 Task: Create a due date automation trigger when advanced on, on the wednesday before a card is due add fields without custom field "Resume" set to a date between 1 and 7 days from now at 11:00 AM.
Action: Mouse moved to (1157, 92)
Screenshot: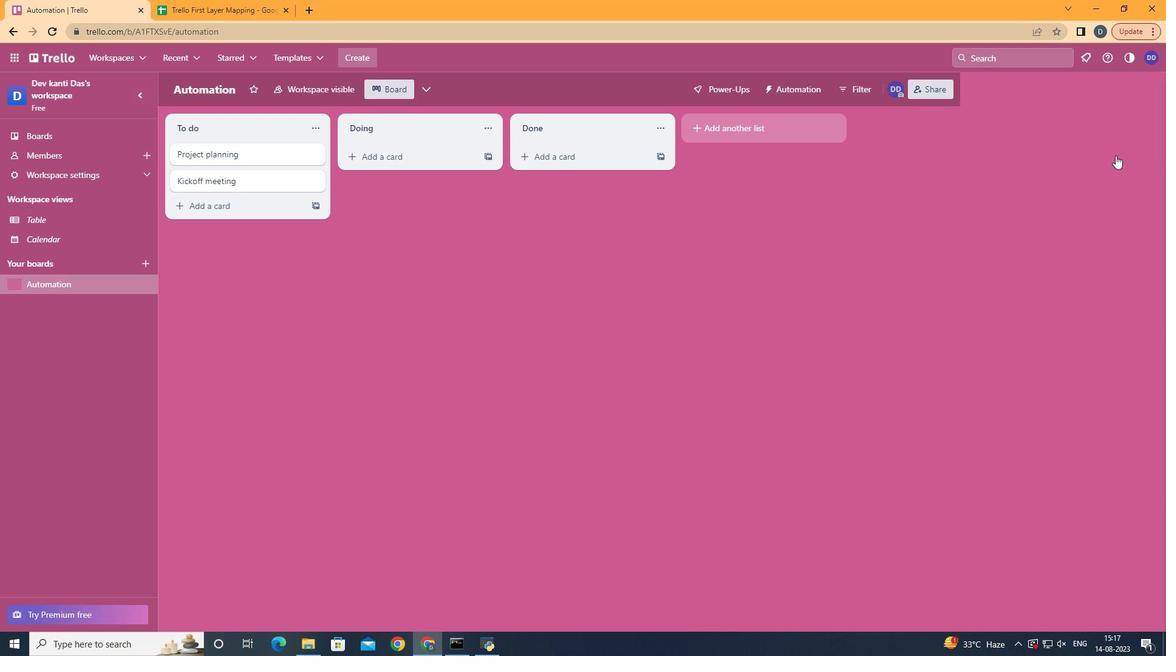 
Action: Mouse pressed left at (1157, 92)
Screenshot: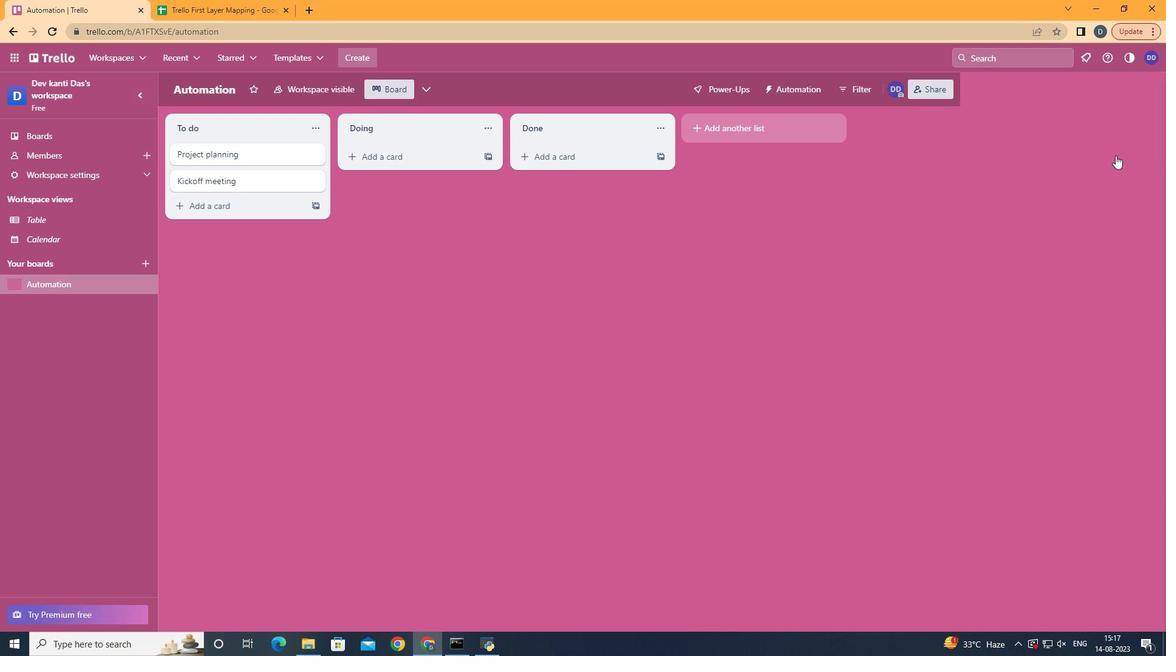 
Action: Mouse moved to (1061, 261)
Screenshot: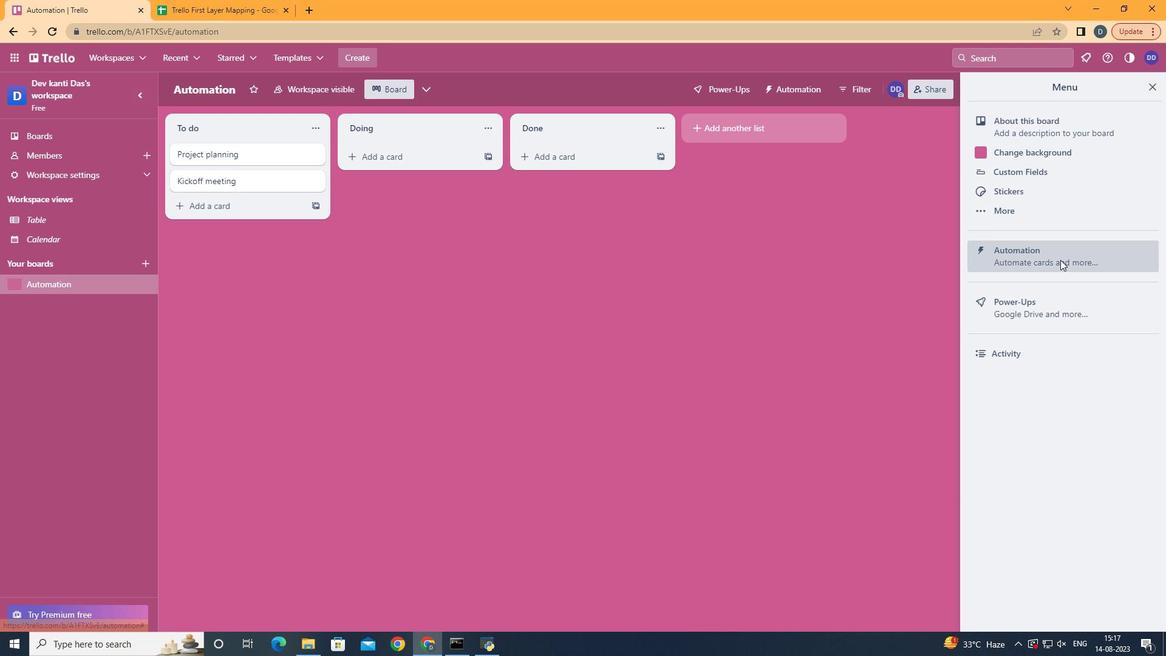 
Action: Mouse pressed left at (1061, 261)
Screenshot: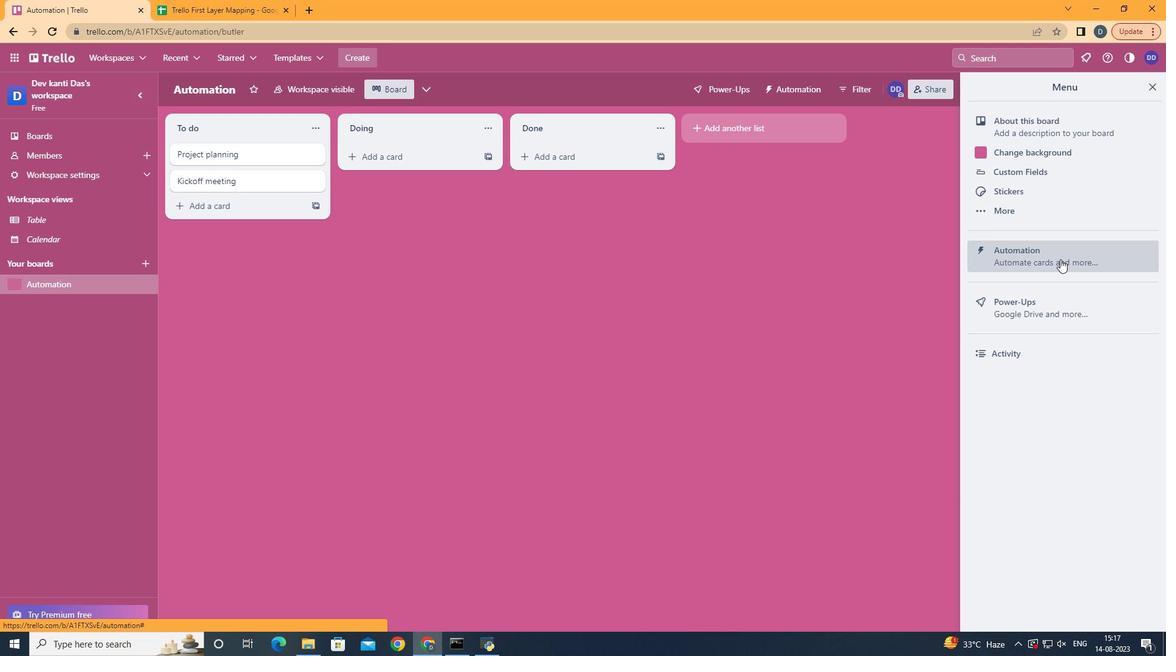 
Action: Mouse moved to (238, 239)
Screenshot: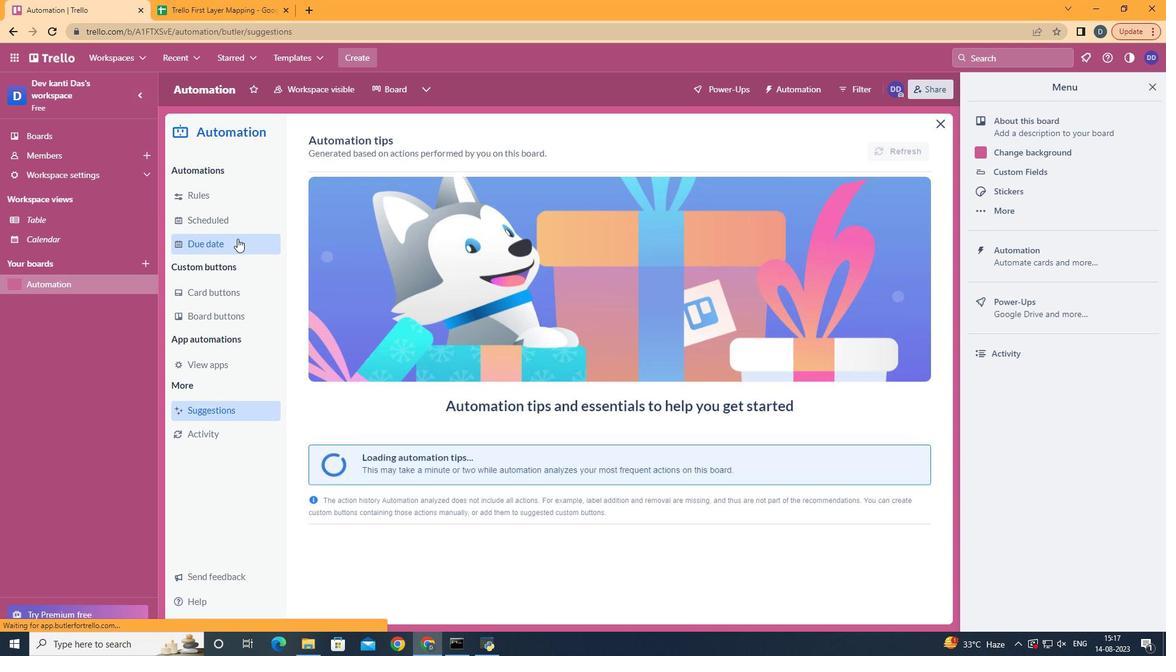 
Action: Mouse pressed left at (238, 239)
Screenshot: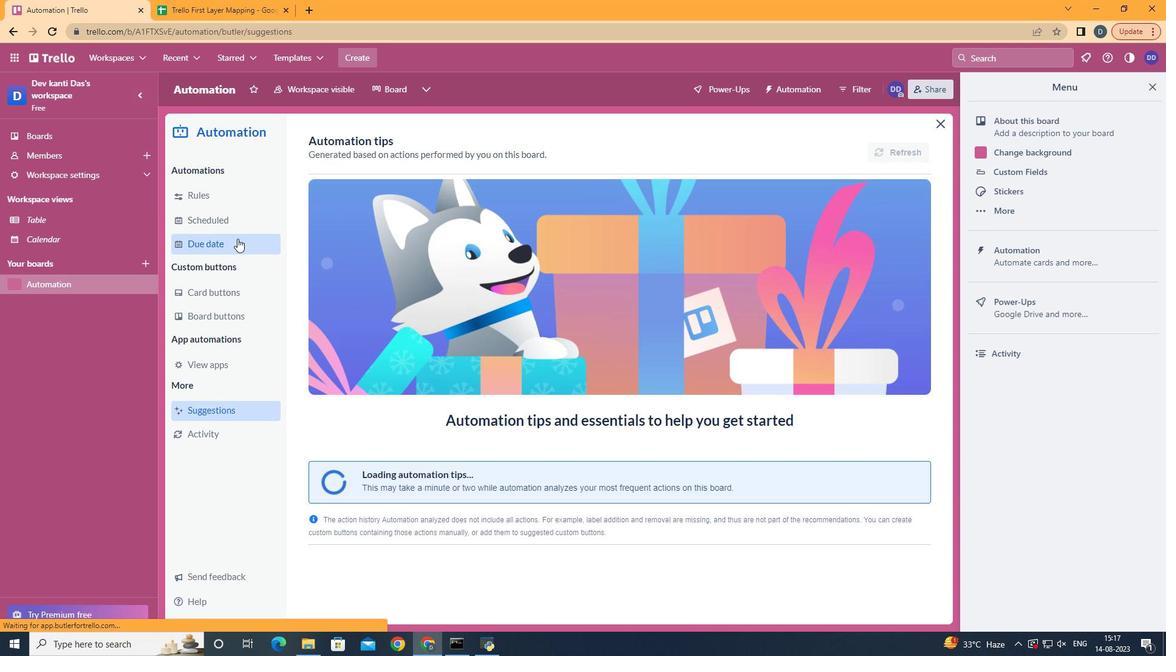 
Action: Mouse moved to (867, 145)
Screenshot: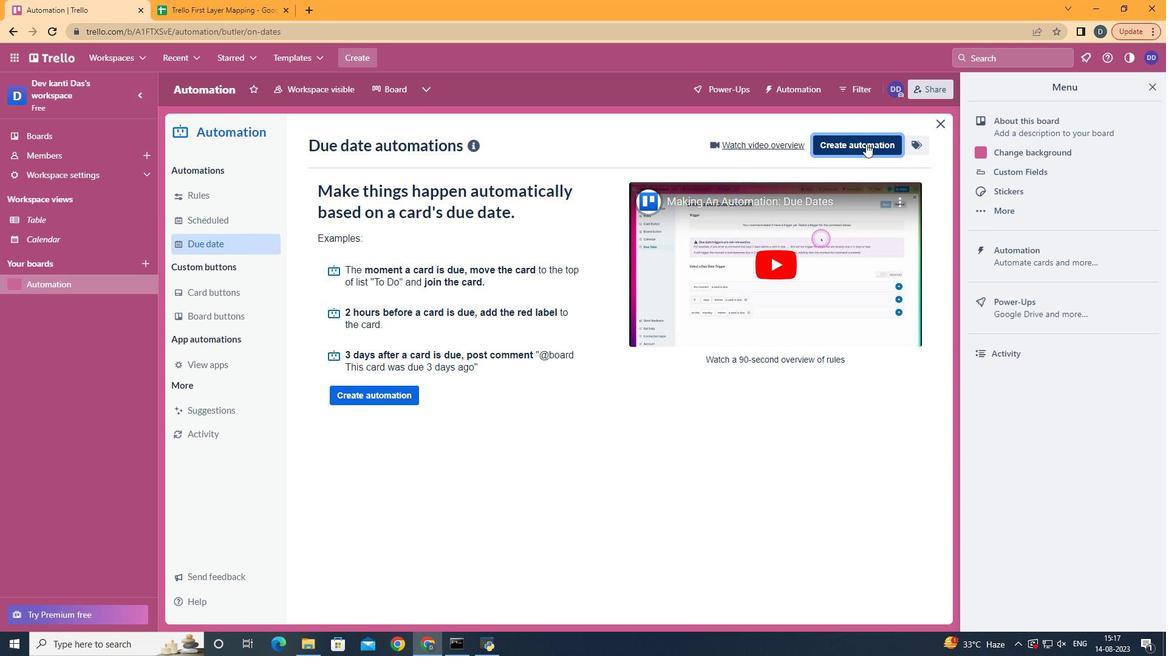 
Action: Mouse pressed left at (867, 145)
Screenshot: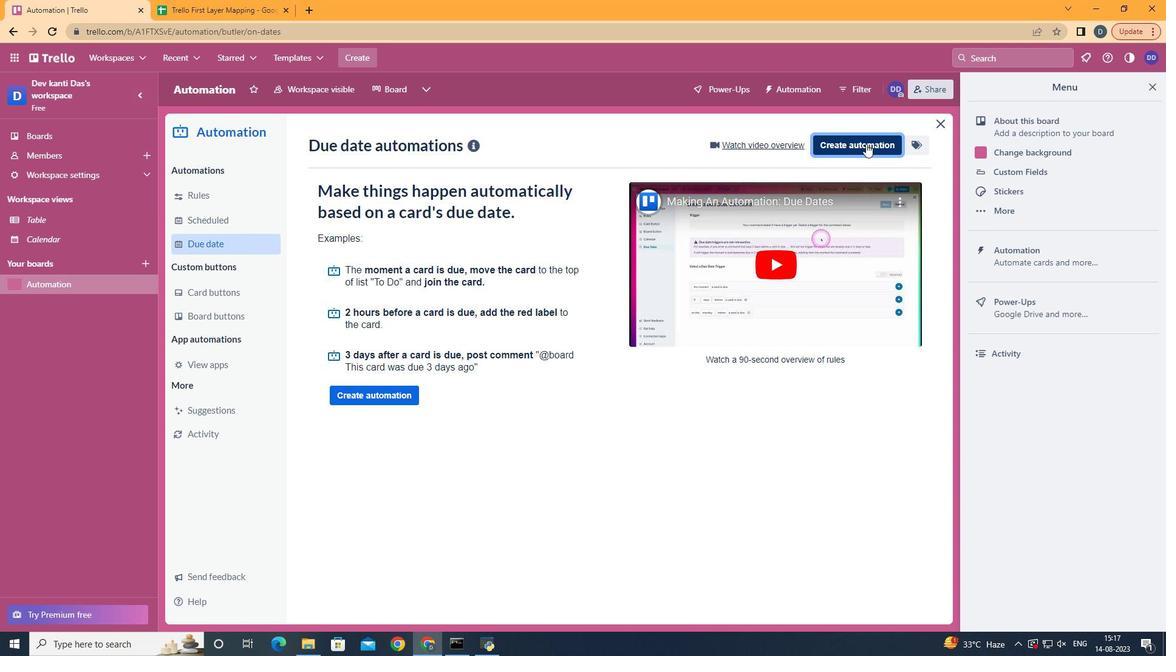 
Action: Mouse moved to (606, 260)
Screenshot: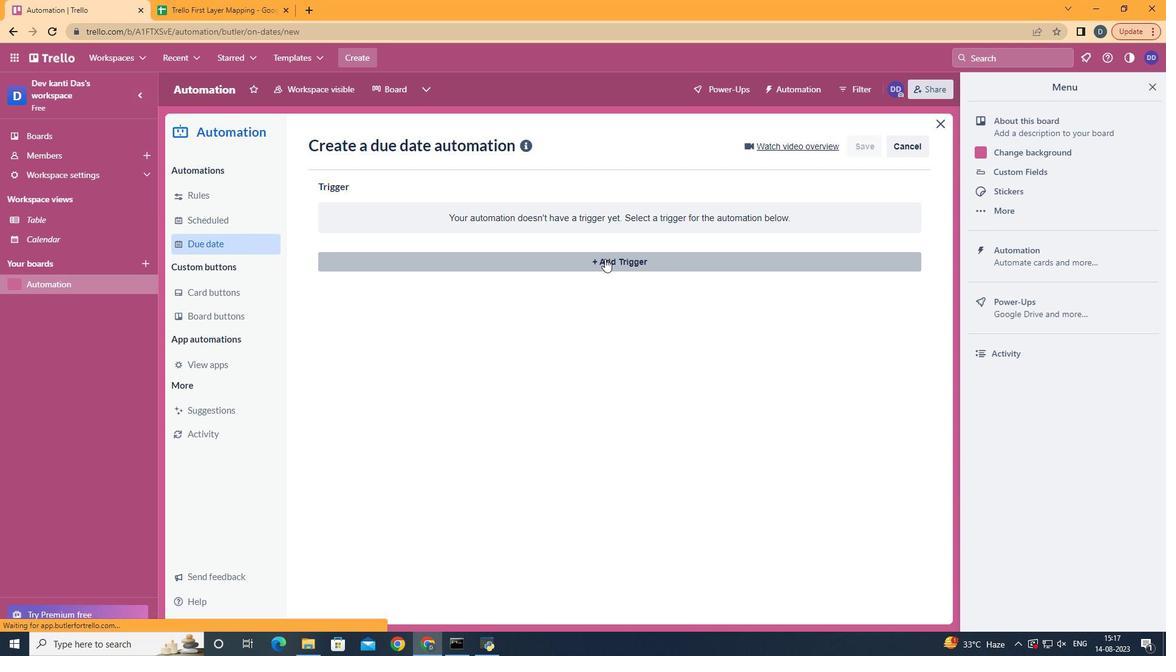 
Action: Mouse pressed left at (606, 260)
Screenshot: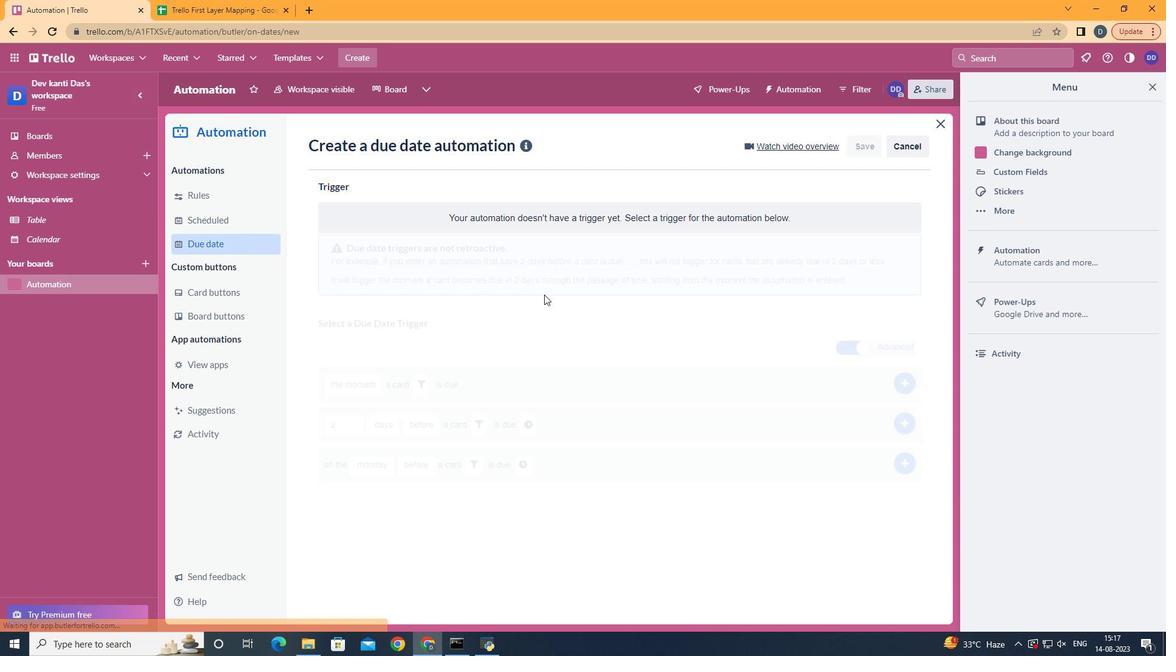 
Action: Mouse moved to (377, 369)
Screenshot: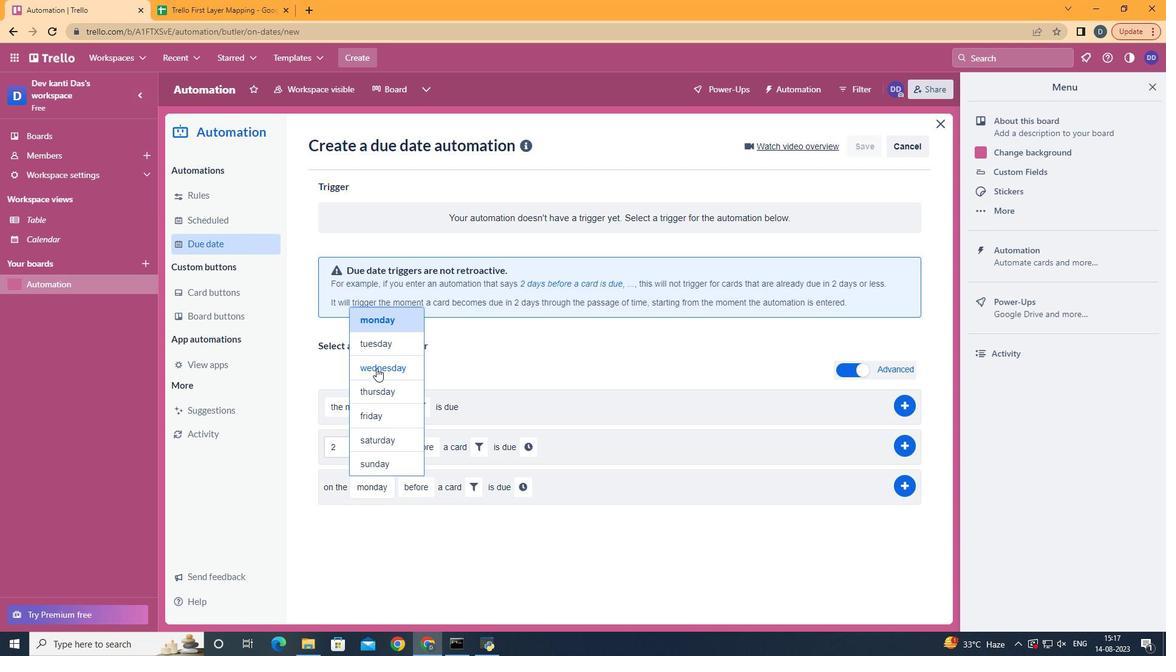 
Action: Mouse pressed left at (377, 369)
Screenshot: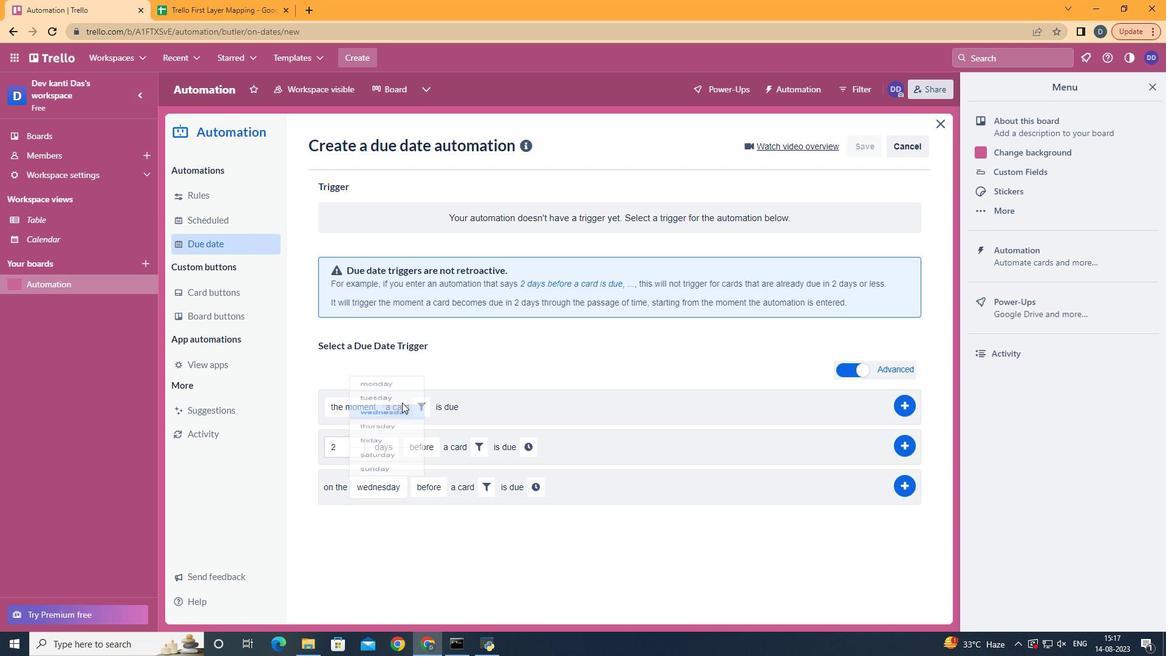 
Action: Mouse moved to (495, 486)
Screenshot: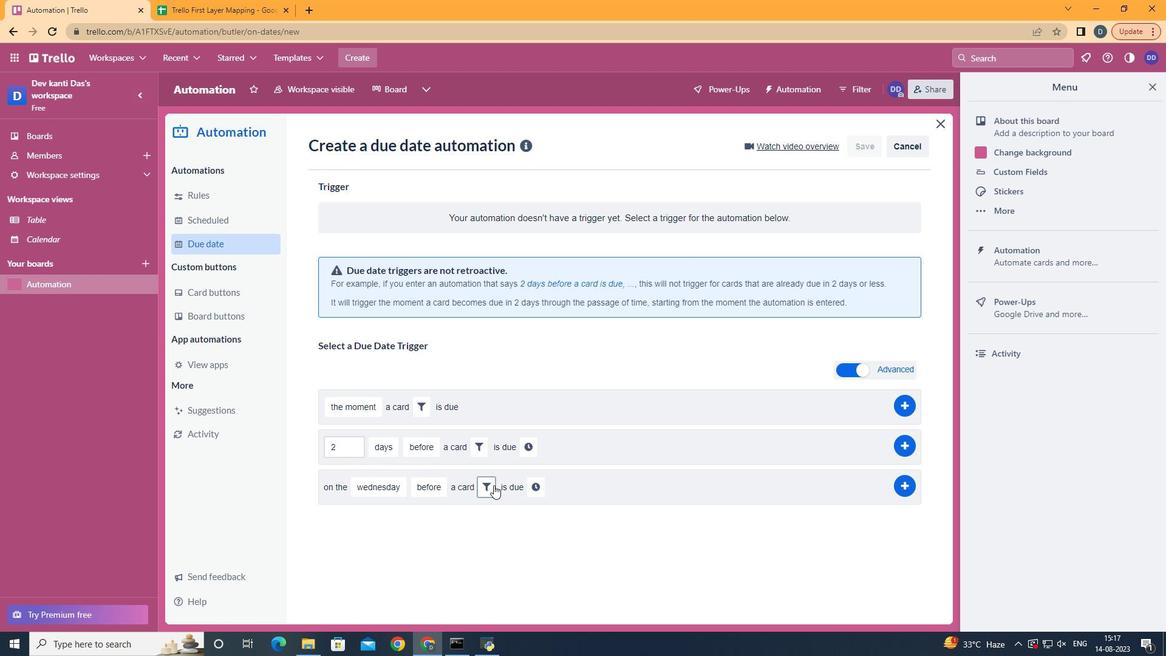 
Action: Mouse pressed left at (495, 486)
Screenshot: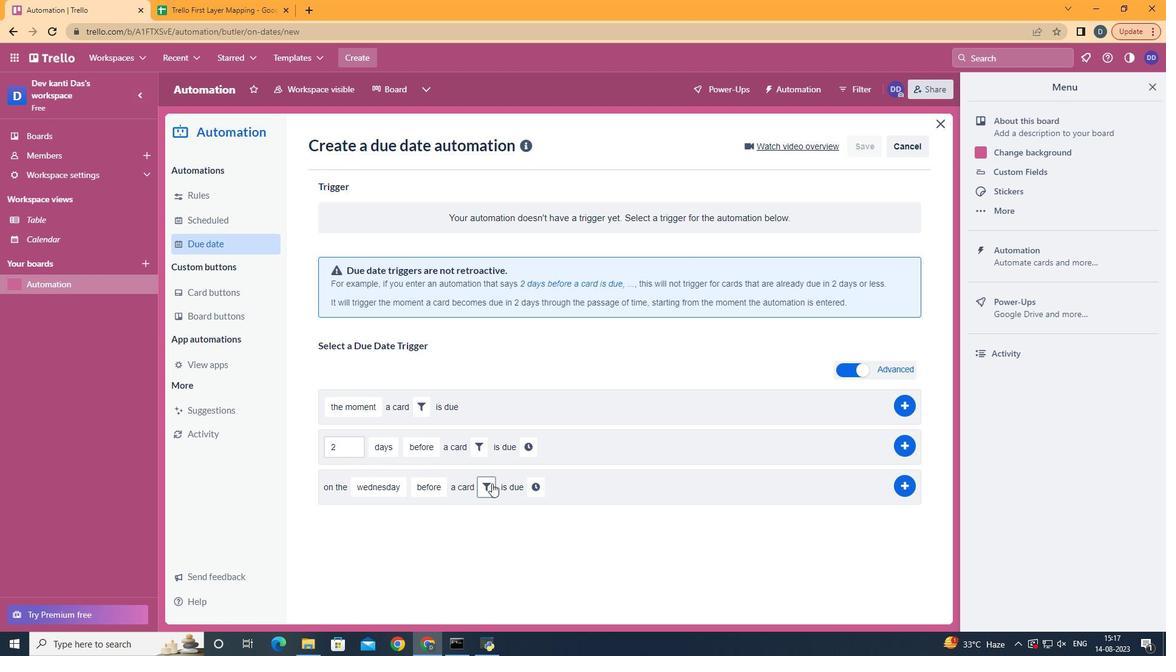 
Action: Mouse moved to (684, 533)
Screenshot: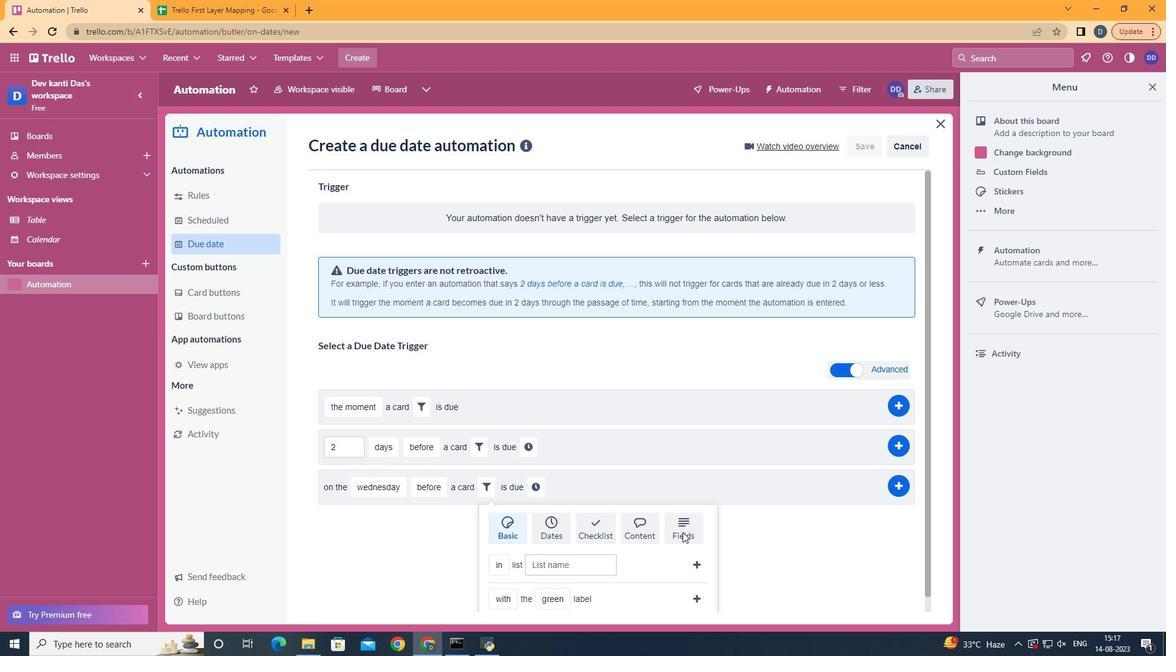 
Action: Mouse pressed left at (684, 533)
Screenshot: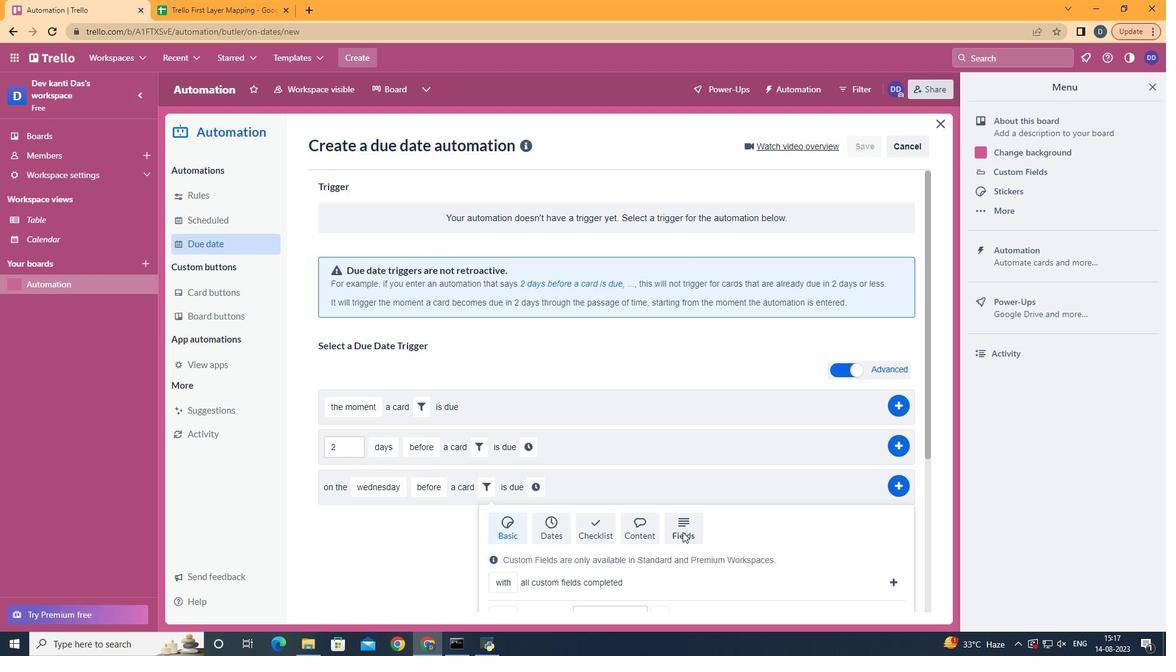 
Action: Mouse moved to (683, 533)
Screenshot: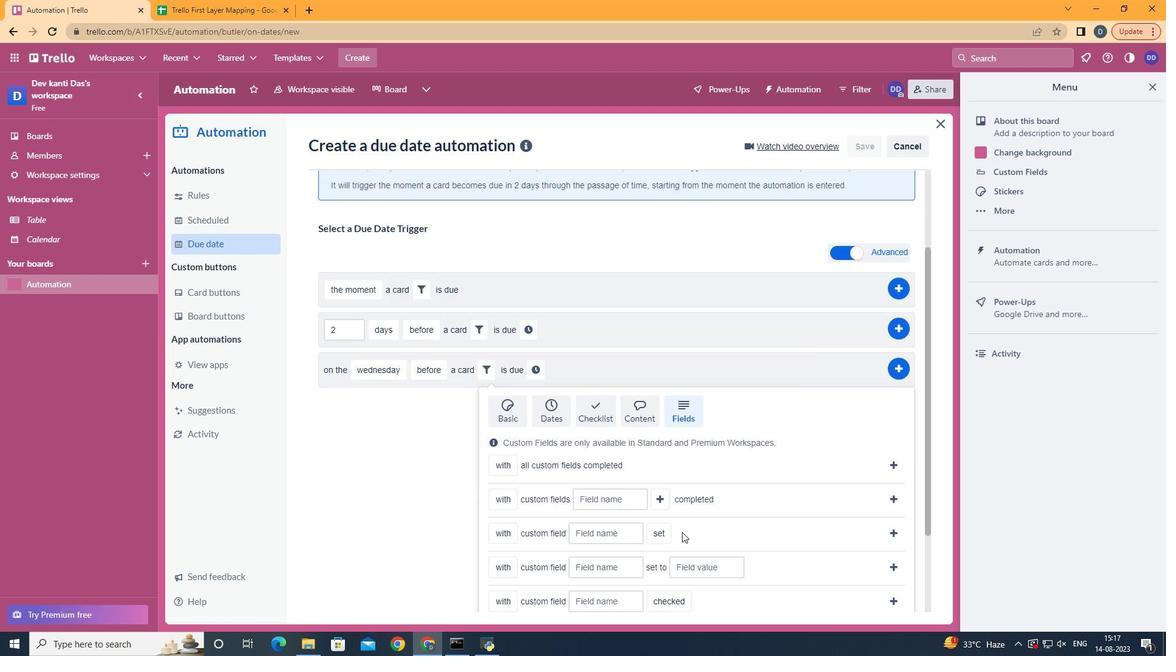 
Action: Mouse scrolled (683, 532) with delta (0, 0)
Screenshot: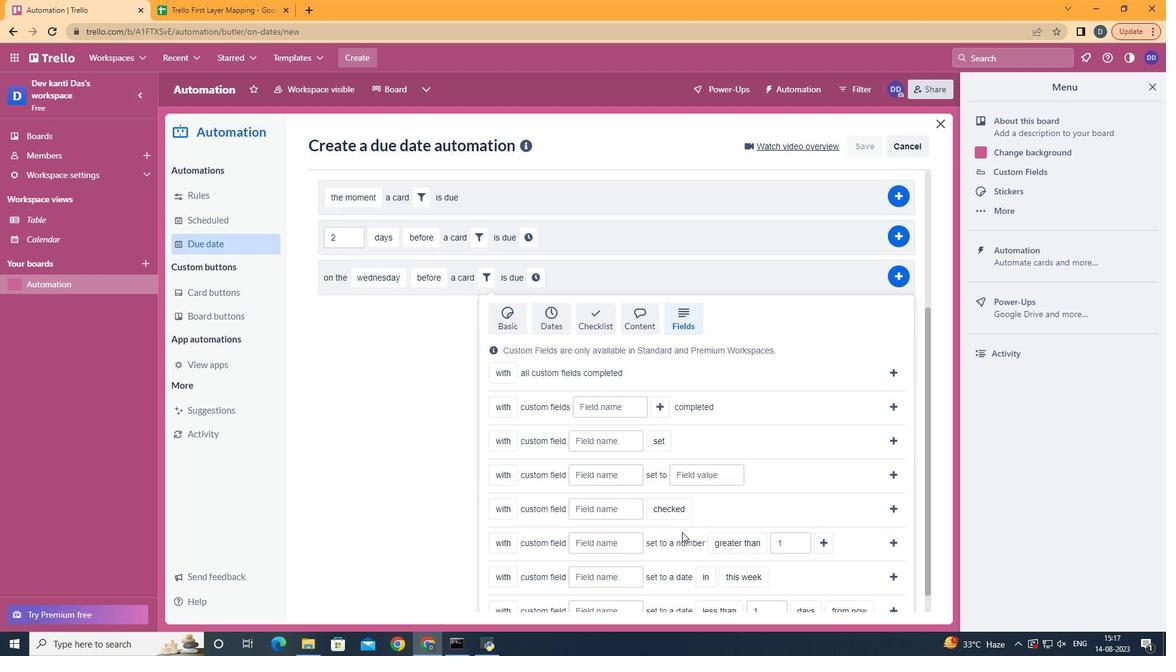 
Action: Mouse scrolled (683, 532) with delta (0, 0)
Screenshot: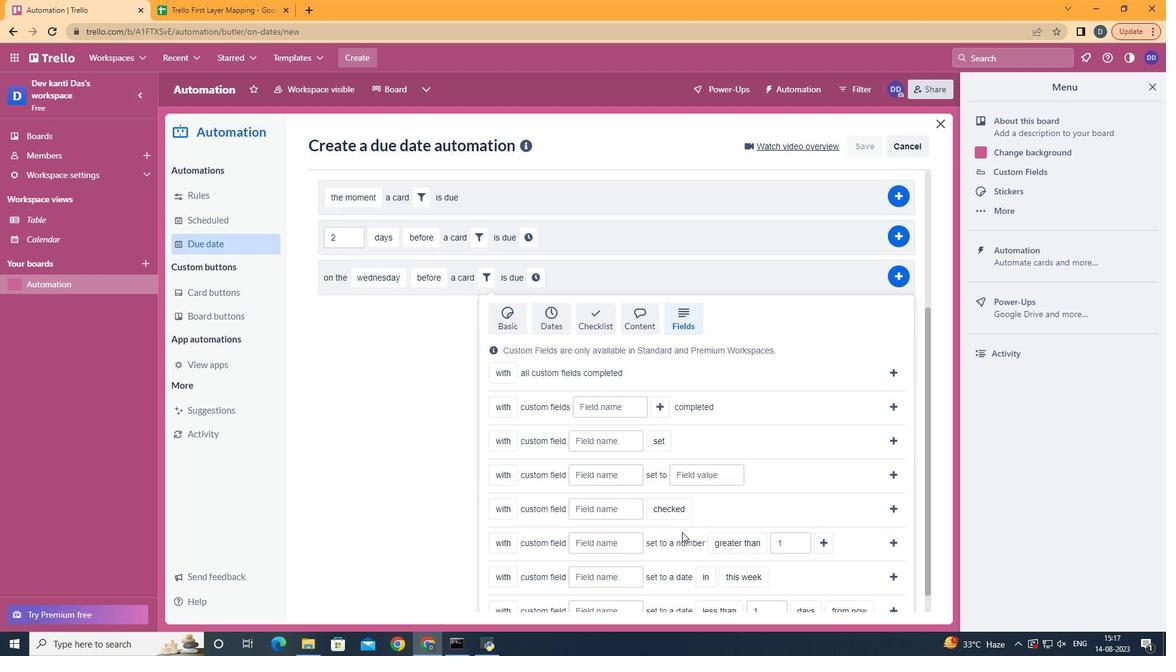 
Action: Mouse scrolled (683, 532) with delta (0, 0)
Screenshot: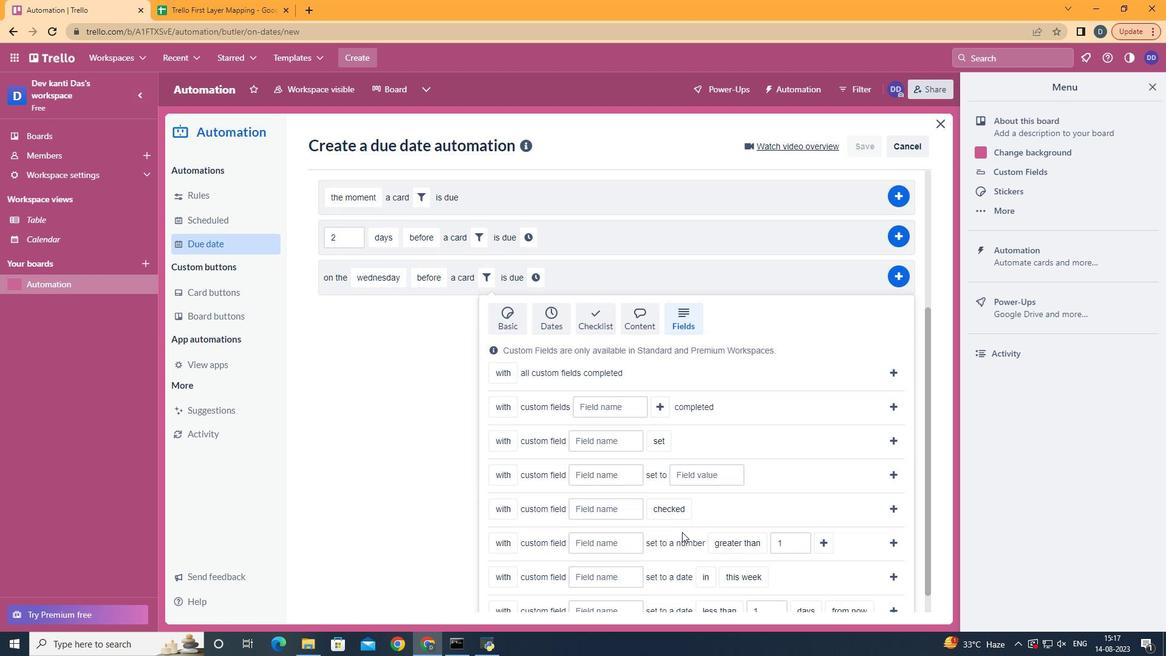 
Action: Mouse scrolled (683, 532) with delta (0, 0)
Screenshot: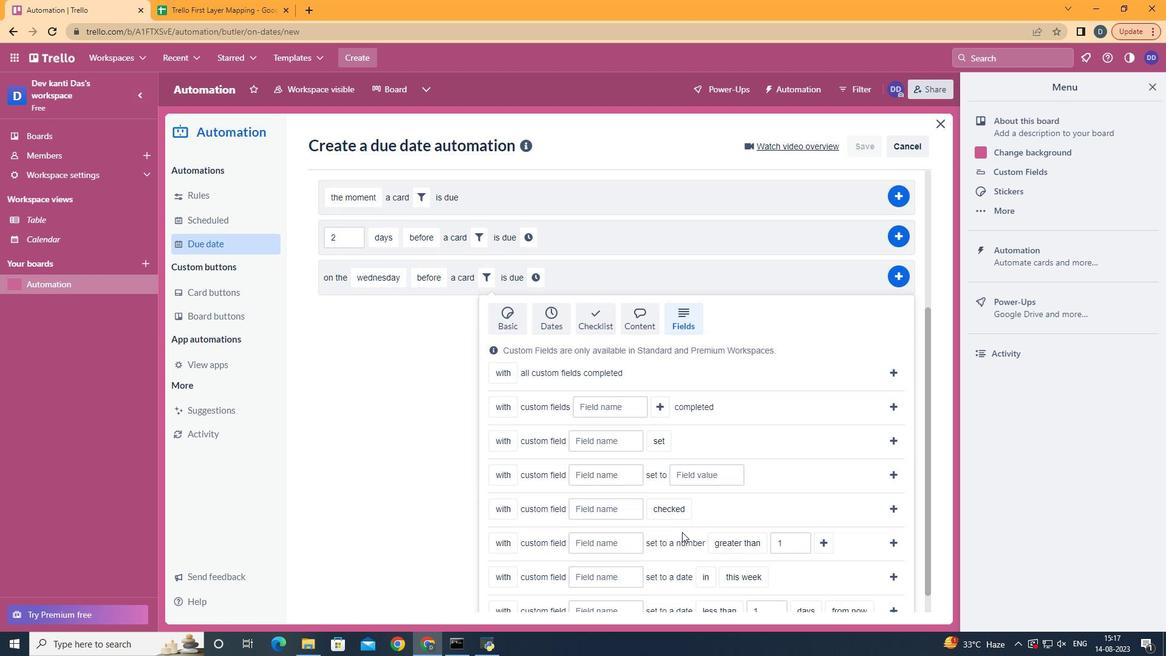 
Action: Mouse scrolled (683, 532) with delta (0, 0)
Screenshot: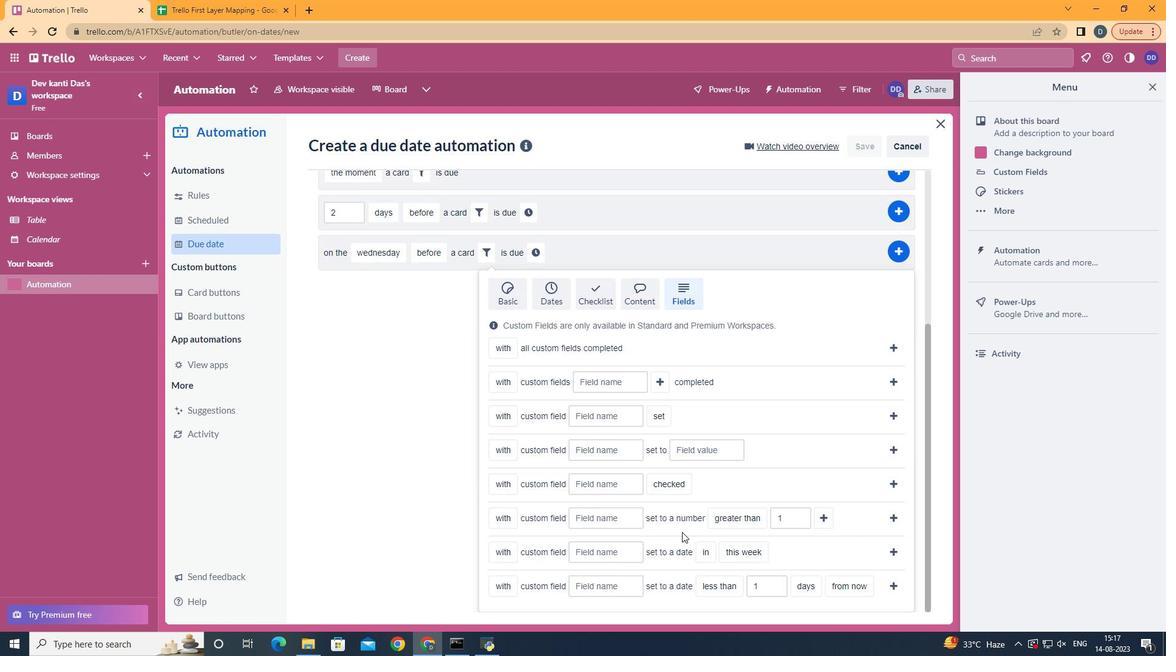 
Action: Mouse scrolled (683, 532) with delta (0, 0)
Screenshot: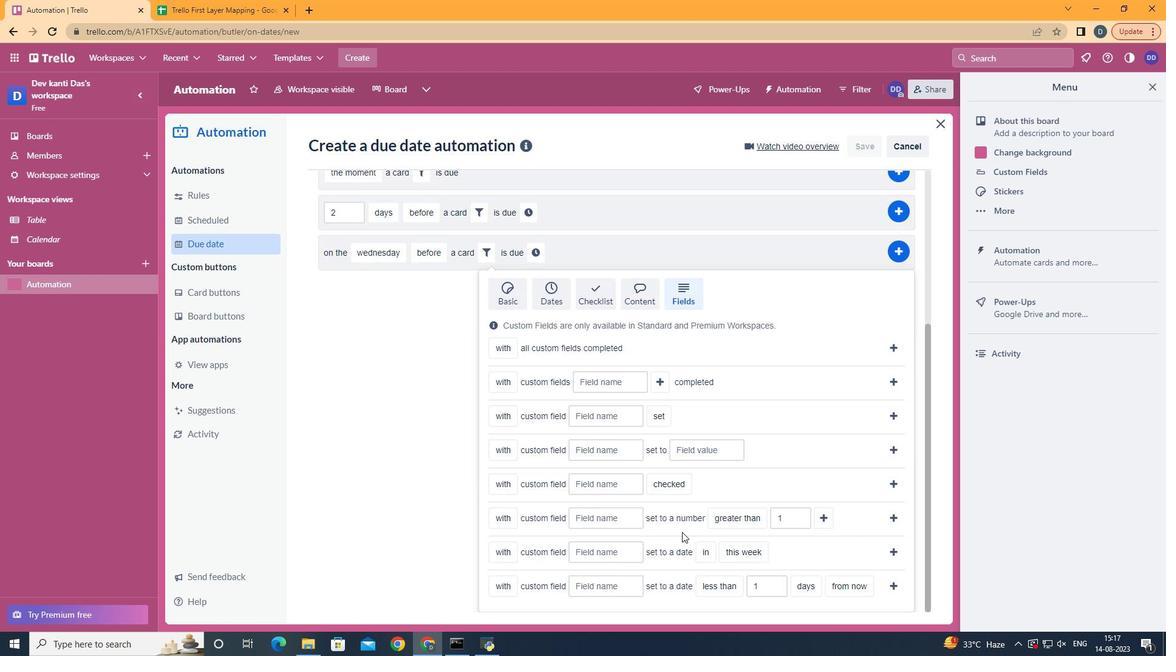 
Action: Mouse scrolled (683, 532) with delta (0, 0)
Screenshot: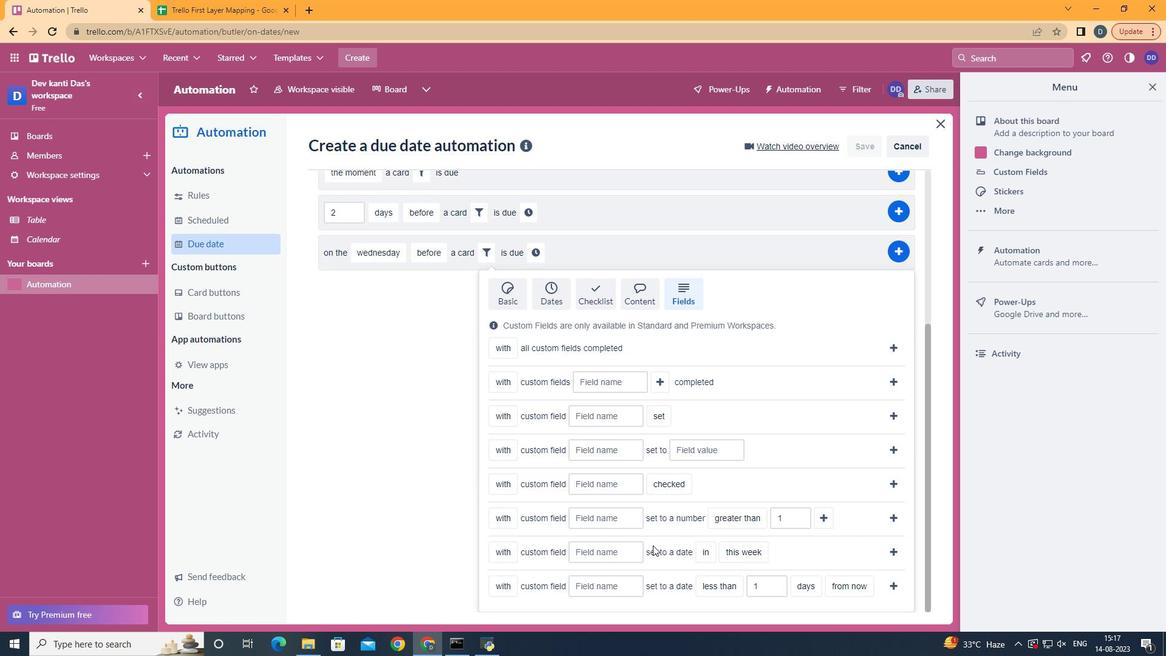 
Action: Mouse scrolled (683, 532) with delta (0, 0)
Screenshot: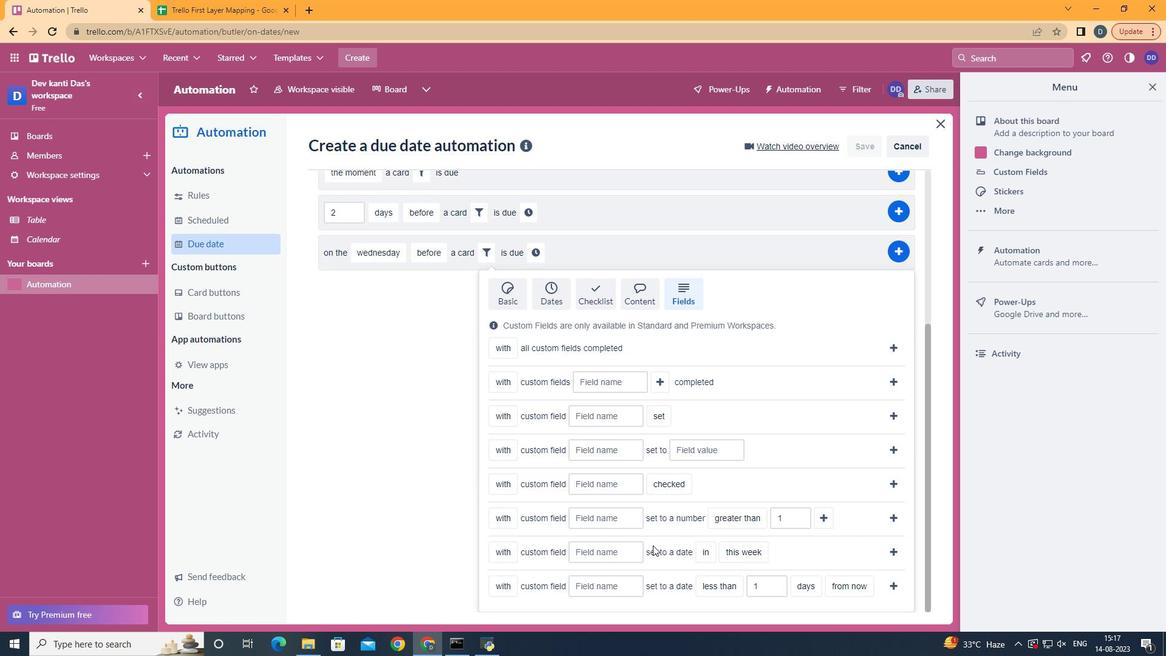 
Action: Mouse scrolled (683, 532) with delta (0, 0)
Screenshot: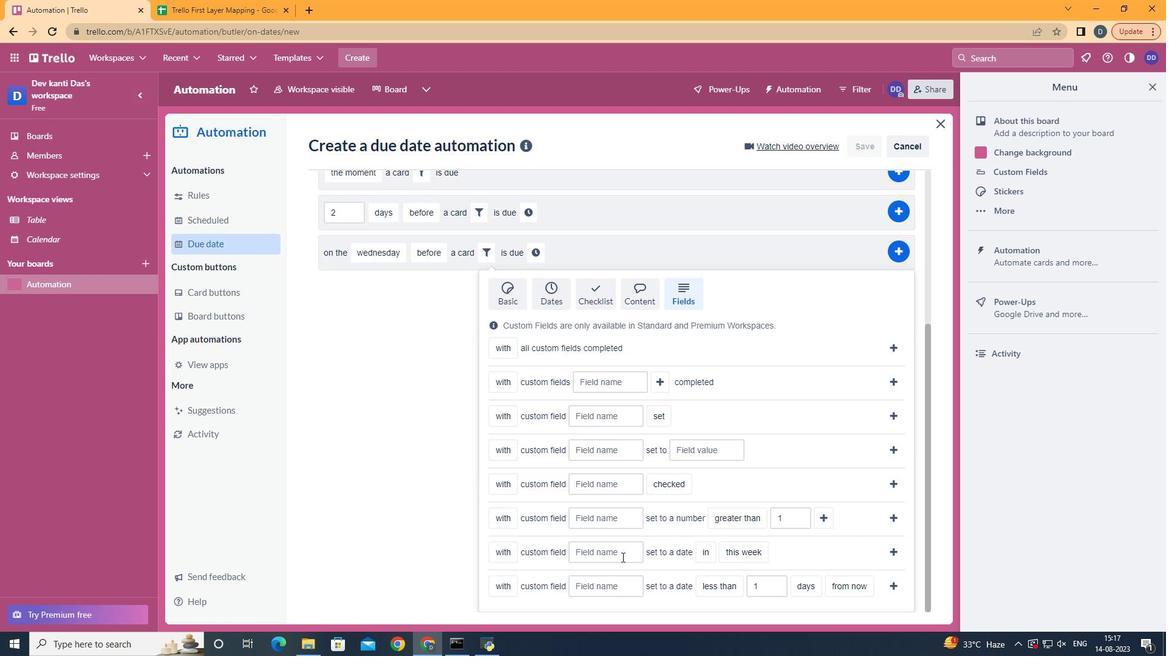 
Action: Mouse scrolled (683, 532) with delta (0, 0)
Screenshot: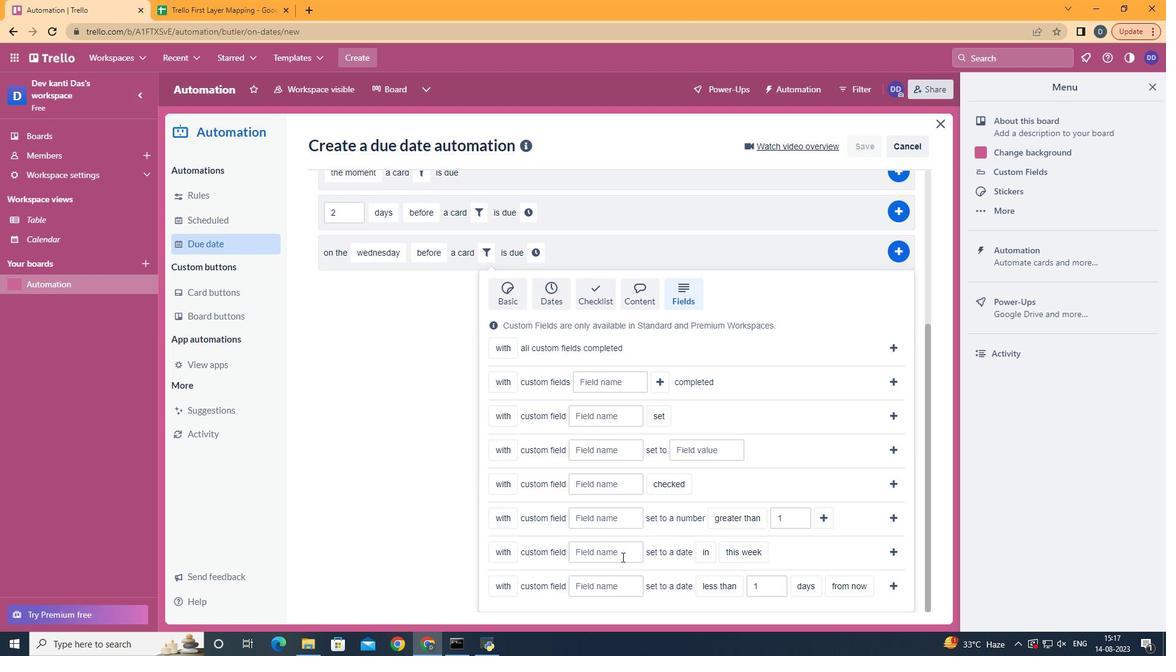 
Action: Mouse moved to (521, 548)
Screenshot: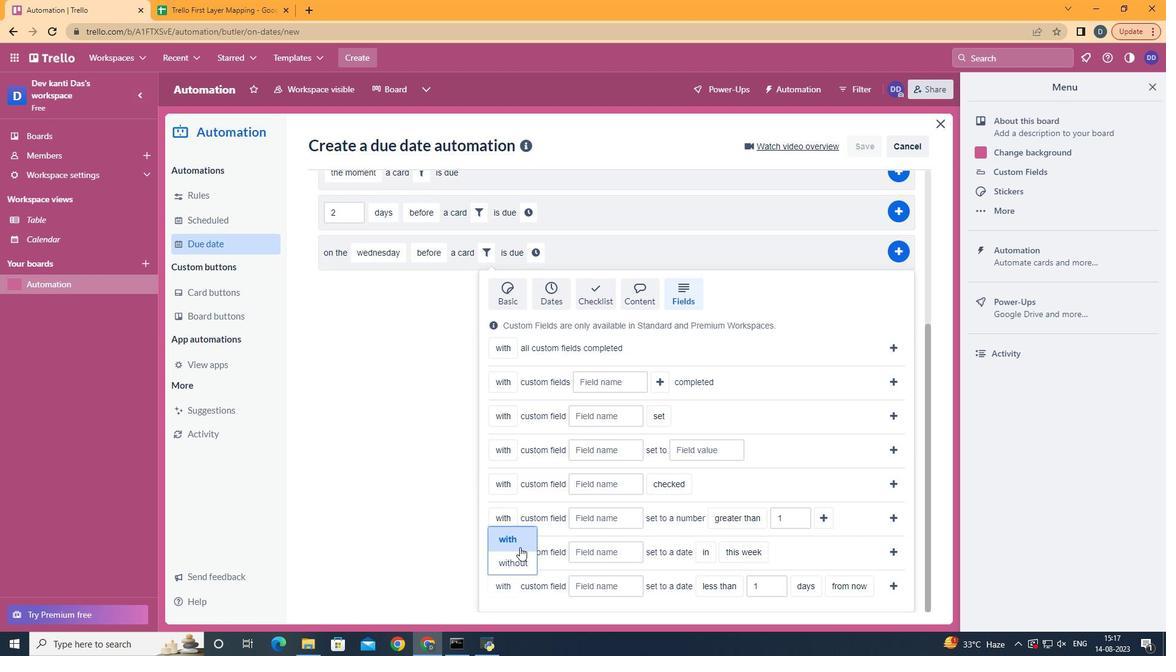 
Action: Mouse pressed left at (521, 548)
Screenshot: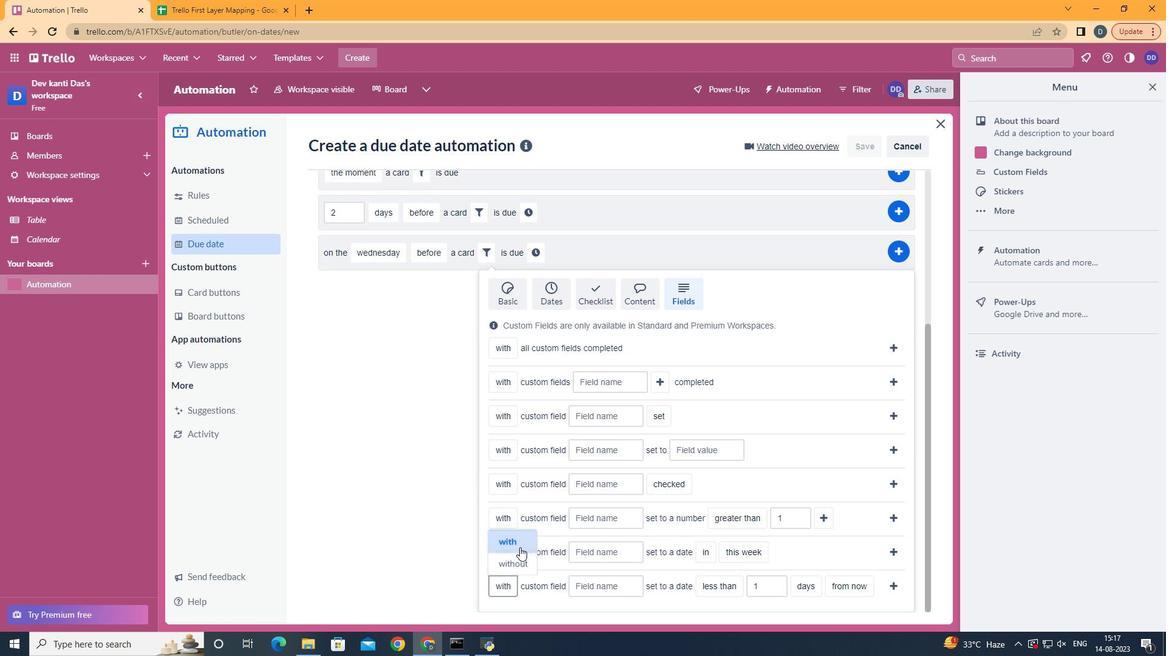 
Action: Mouse moved to (520, 569)
Screenshot: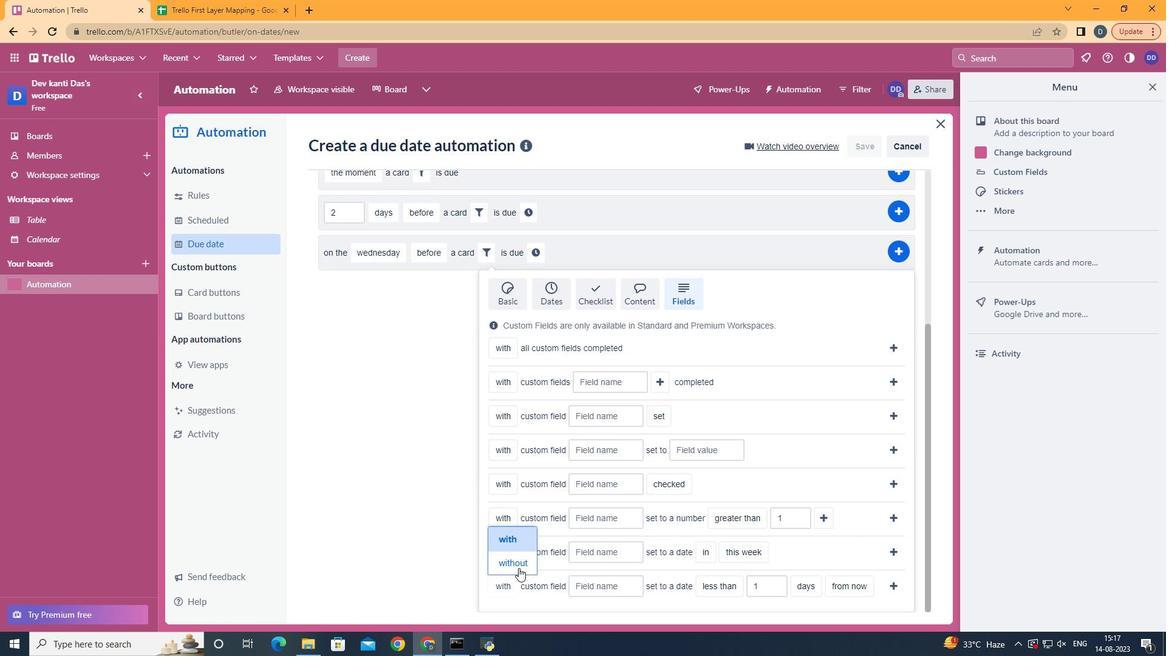 
Action: Mouse pressed left at (520, 569)
Screenshot: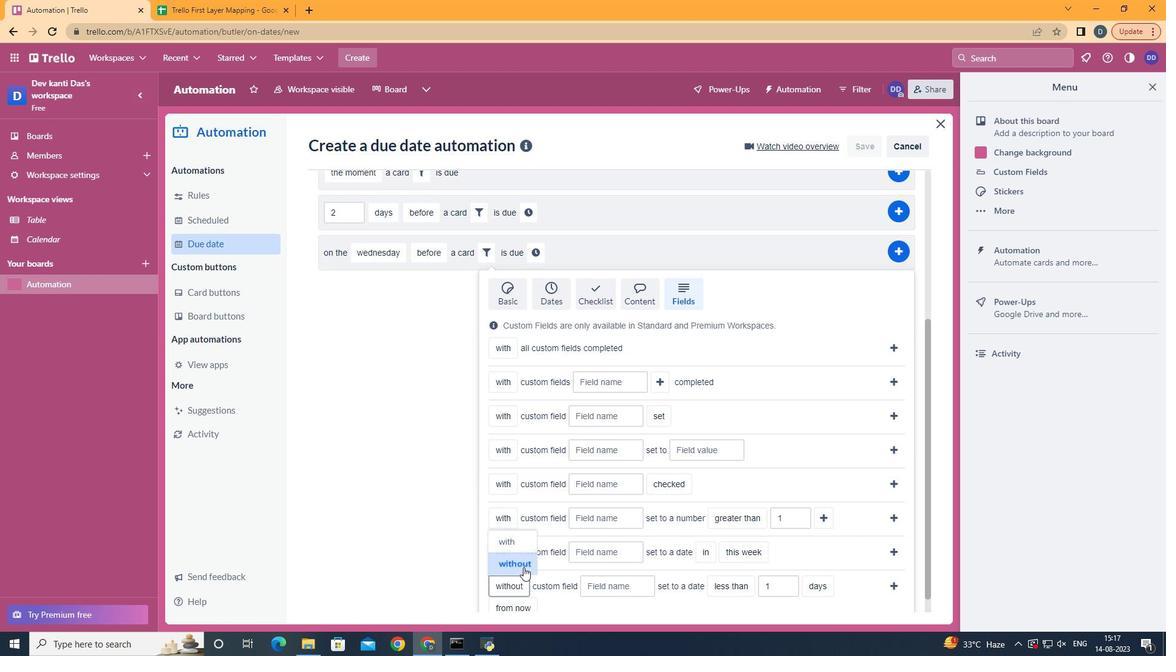 
Action: Mouse moved to (608, 591)
Screenshot: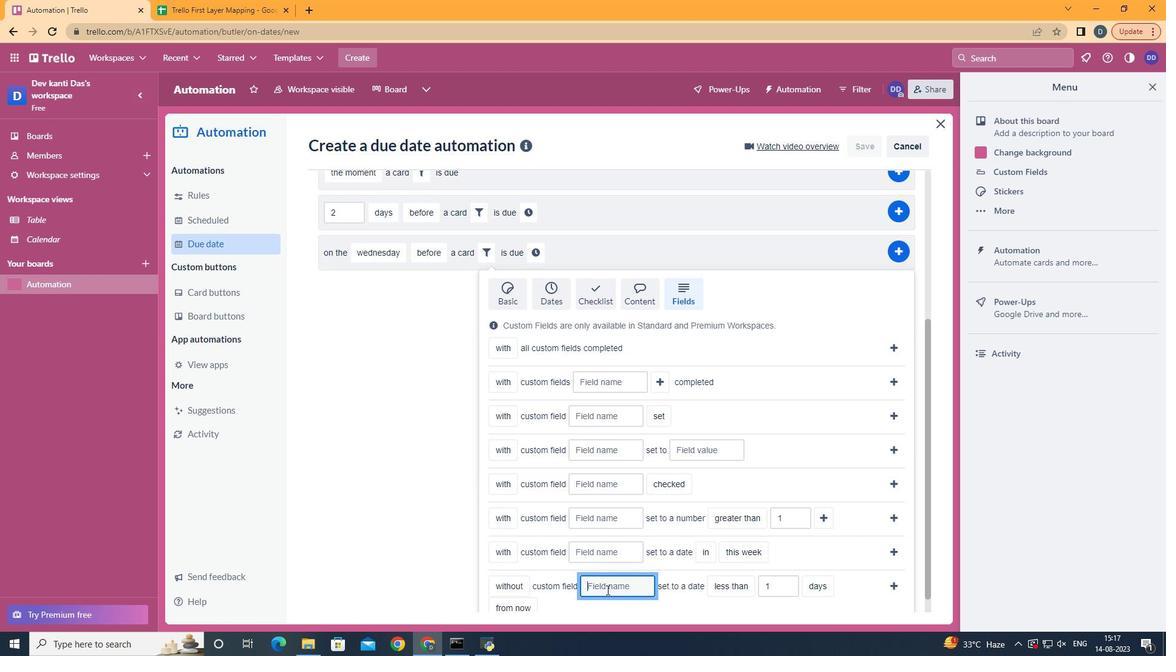 
Action: Mouse pressed left at (608, 591)
Screenshot: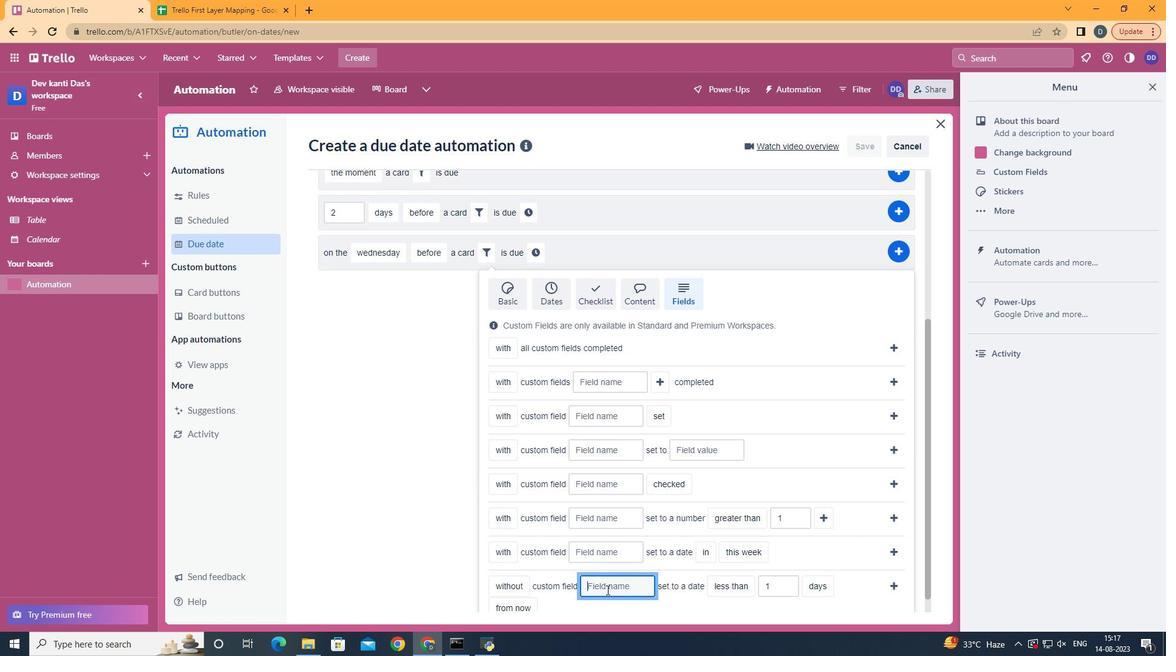 
Action: Key pressed <Key.shift>Resume
Screenshot: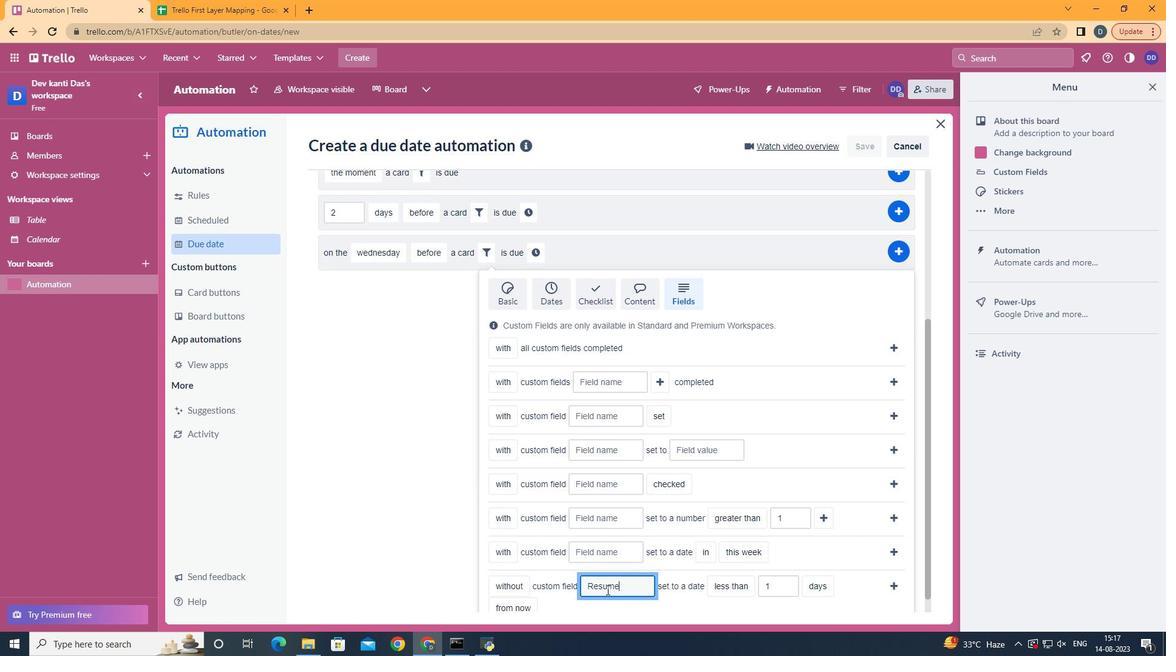 
Action: Mouse scrolled (608, 590) with delta (0, 0)
Screenshot: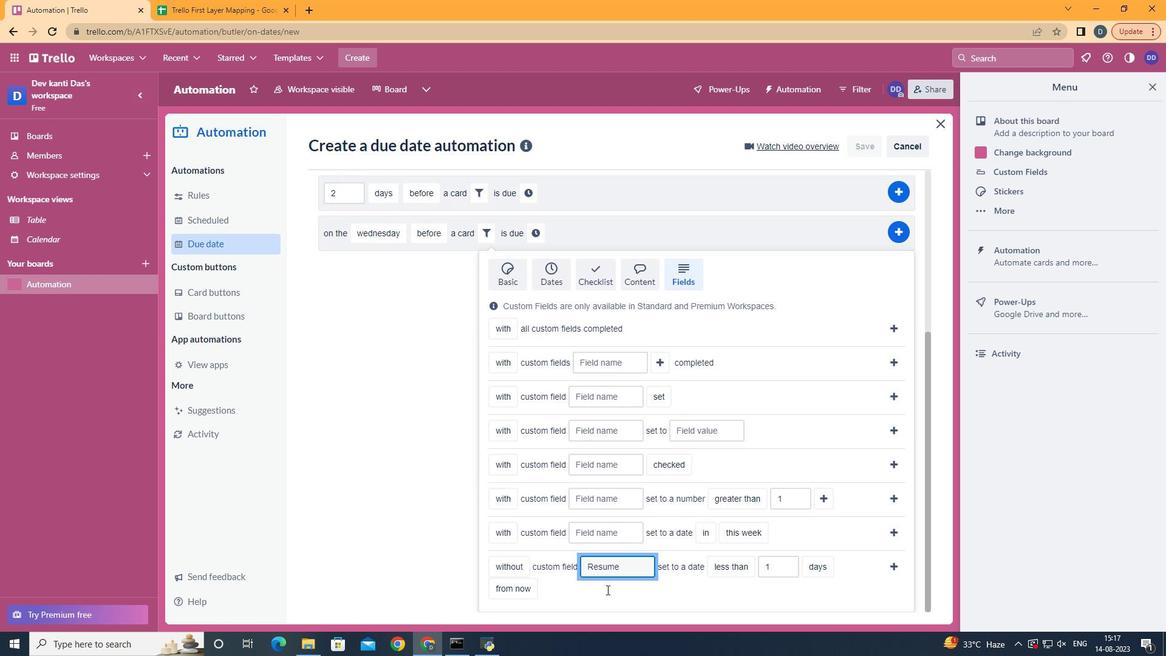 
Action: Mouse scrolled (608, 590) with delta (0, 0)
Screenshot: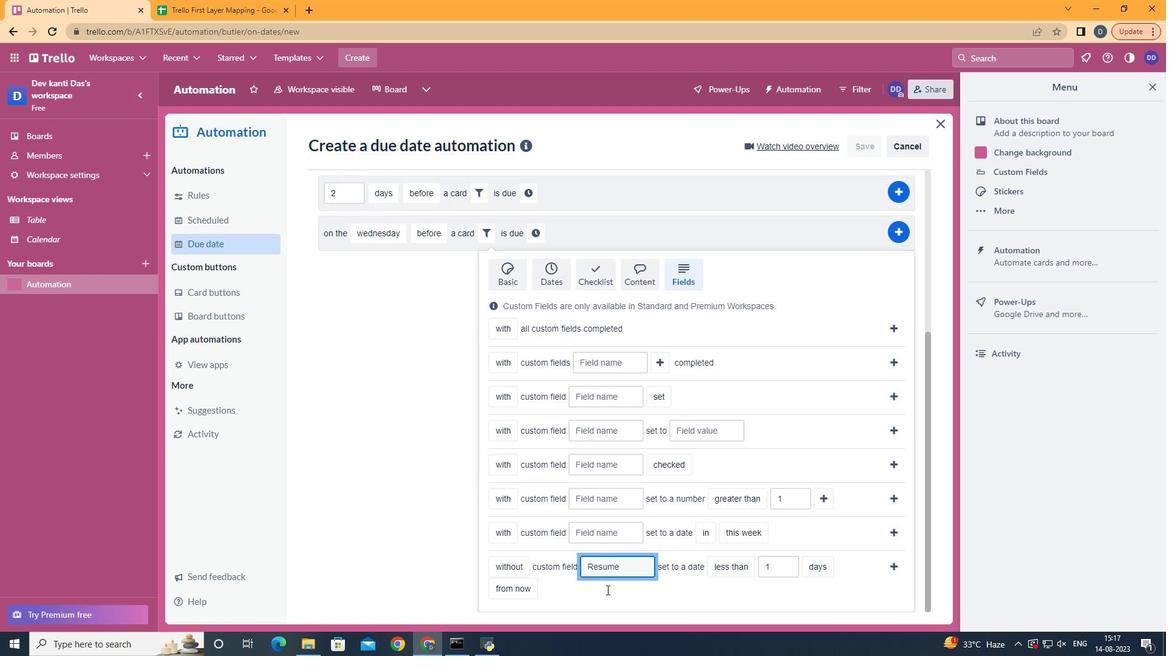 
Action: Mouse scrolled (608, 590) with delta (0, 0)
Screenshot: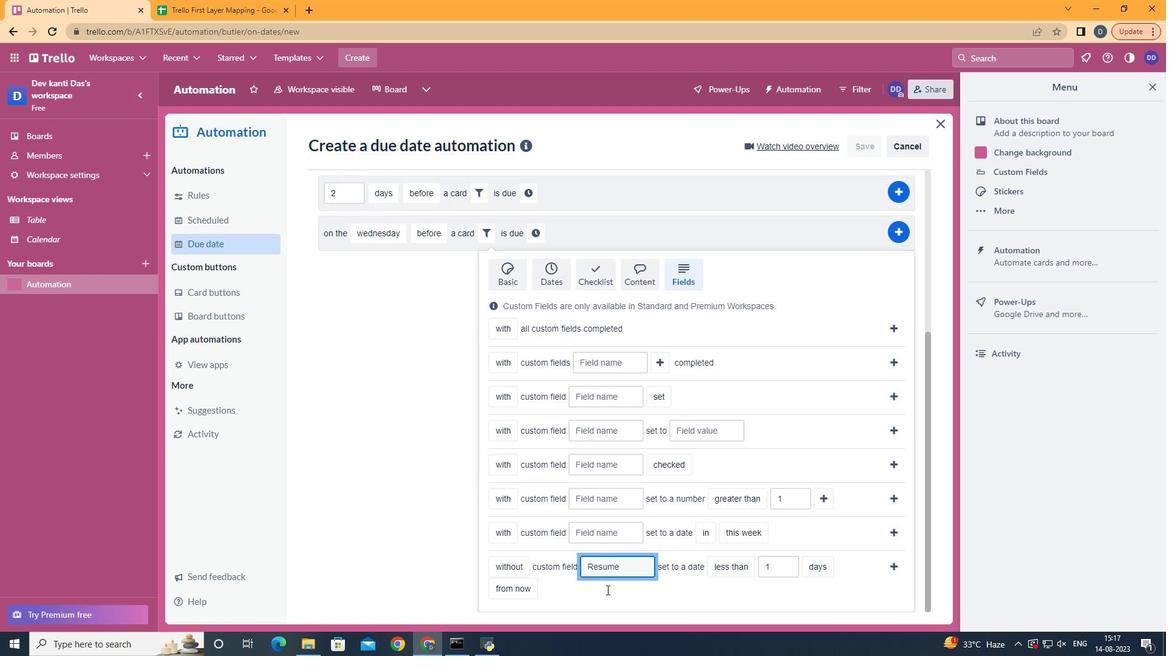 
Action: Mouse scrolled (608, 590) with delta (0, 0)
Screenshot: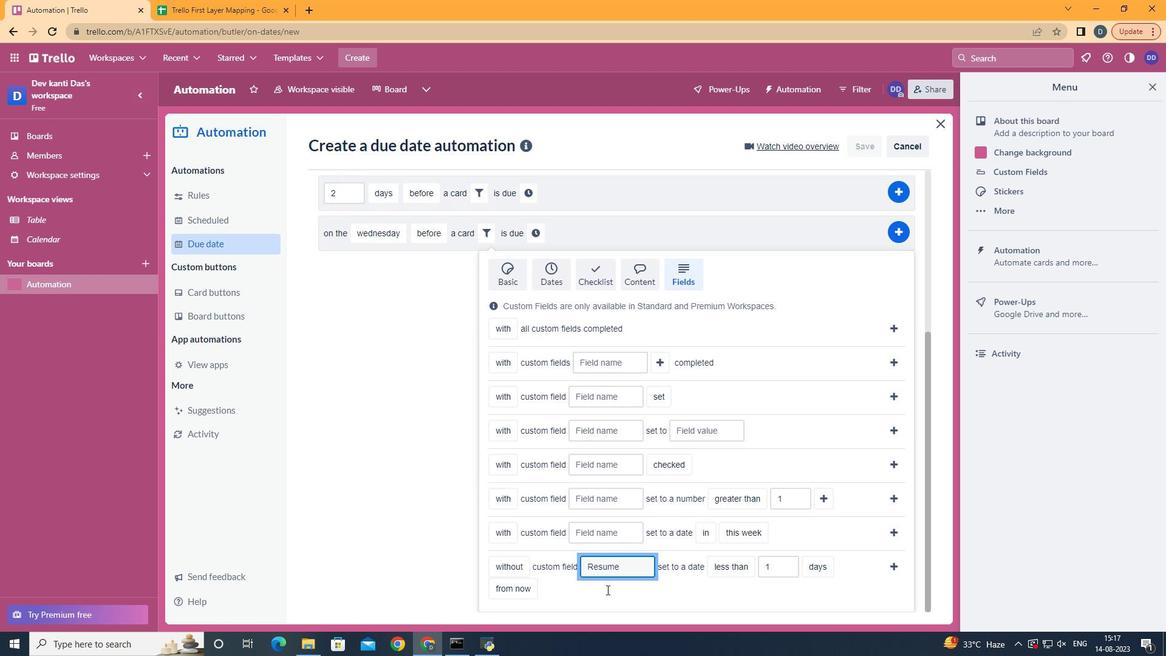 
Action: Mouse moved to (734, 550)
Screenshot: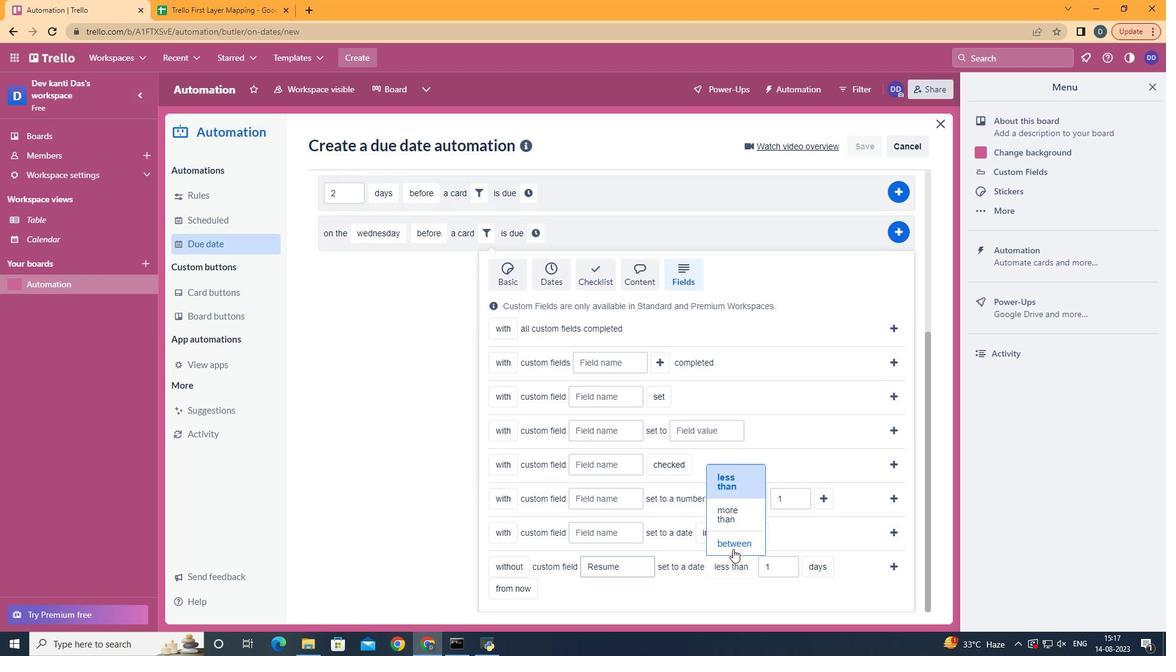 
Action: Mouse pressed left at (734, 550)
Screenshot: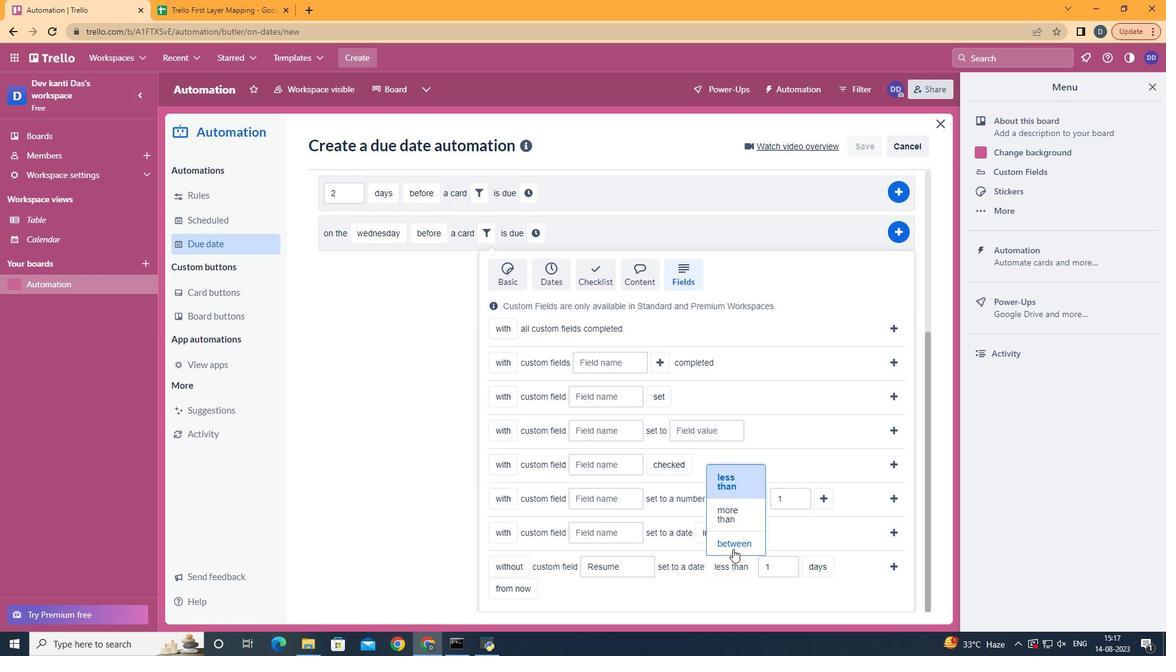
Action: Mouse moved to (849, 527)
Screenshot: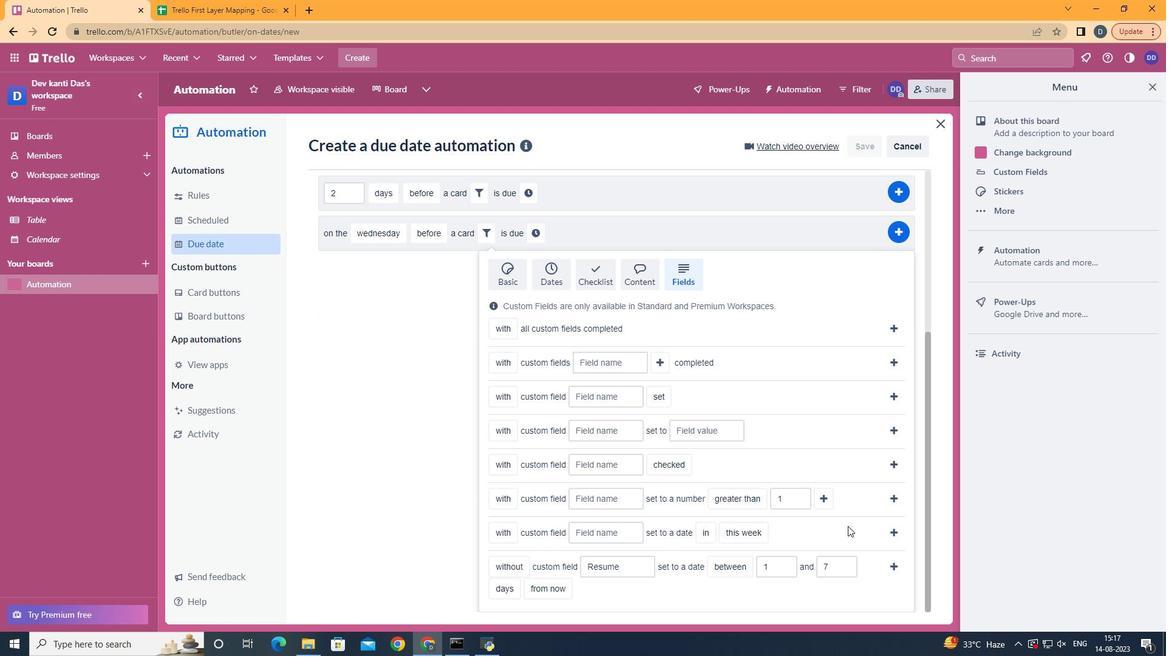 
Action: Mouse scrolled (849, 526) with delta (0, 0)
Screenshot: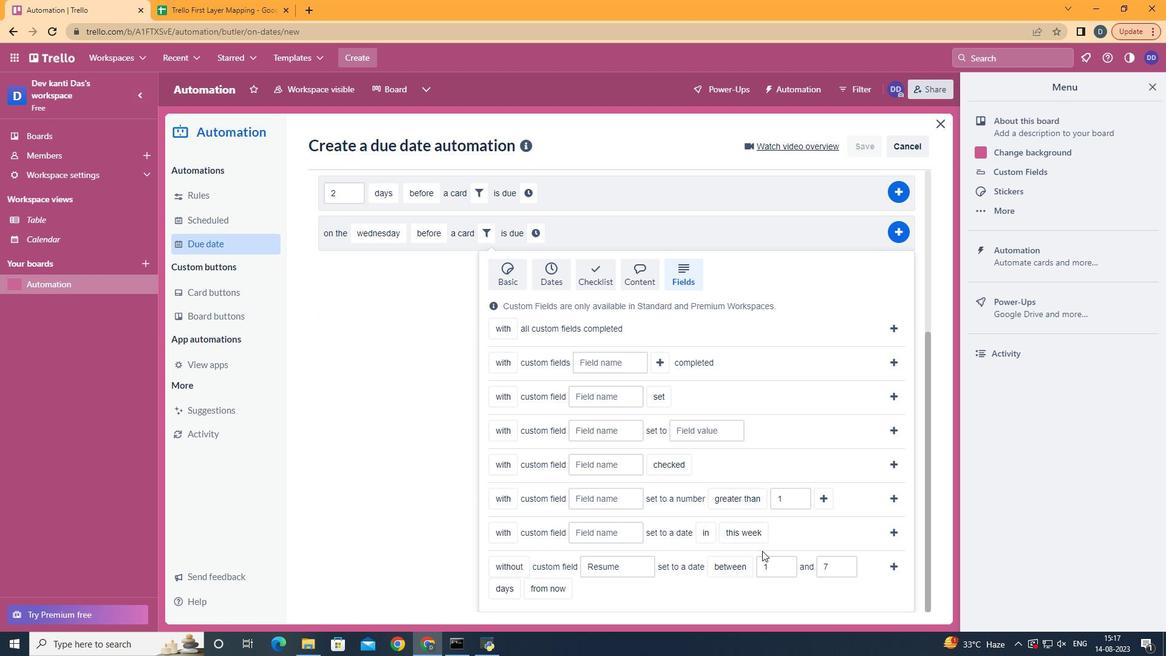 
Action: Mouse scrolled (849, 526) with delta (0, 0)
Screenshot: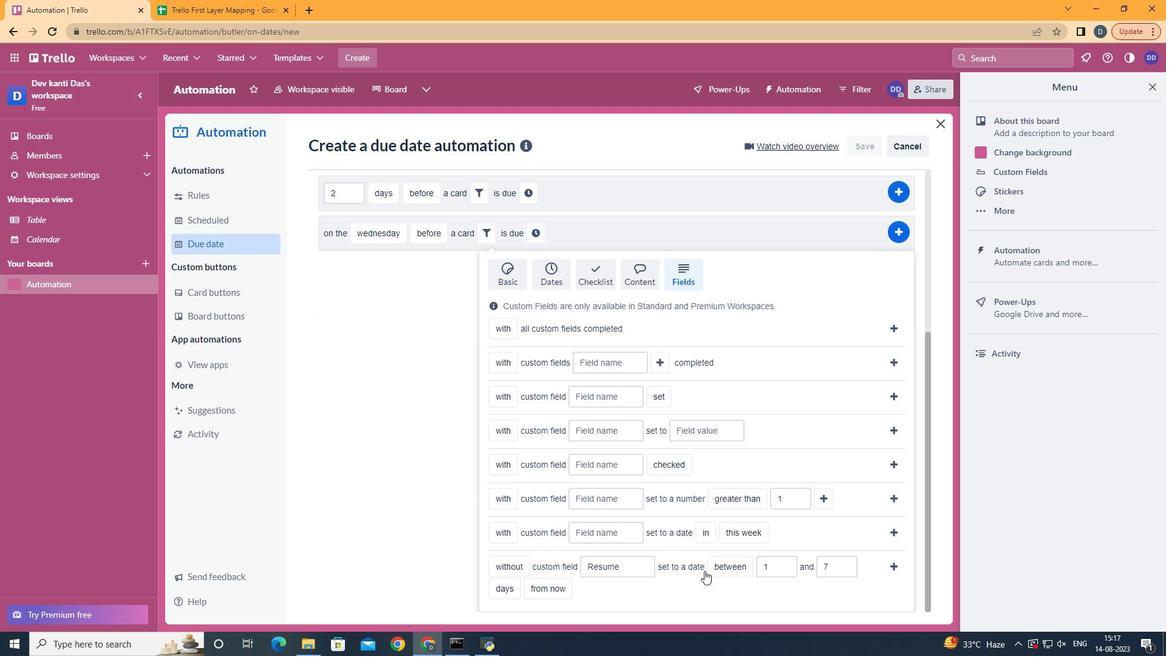 
Action: Mouse moved to (890, 569)
Screenshot: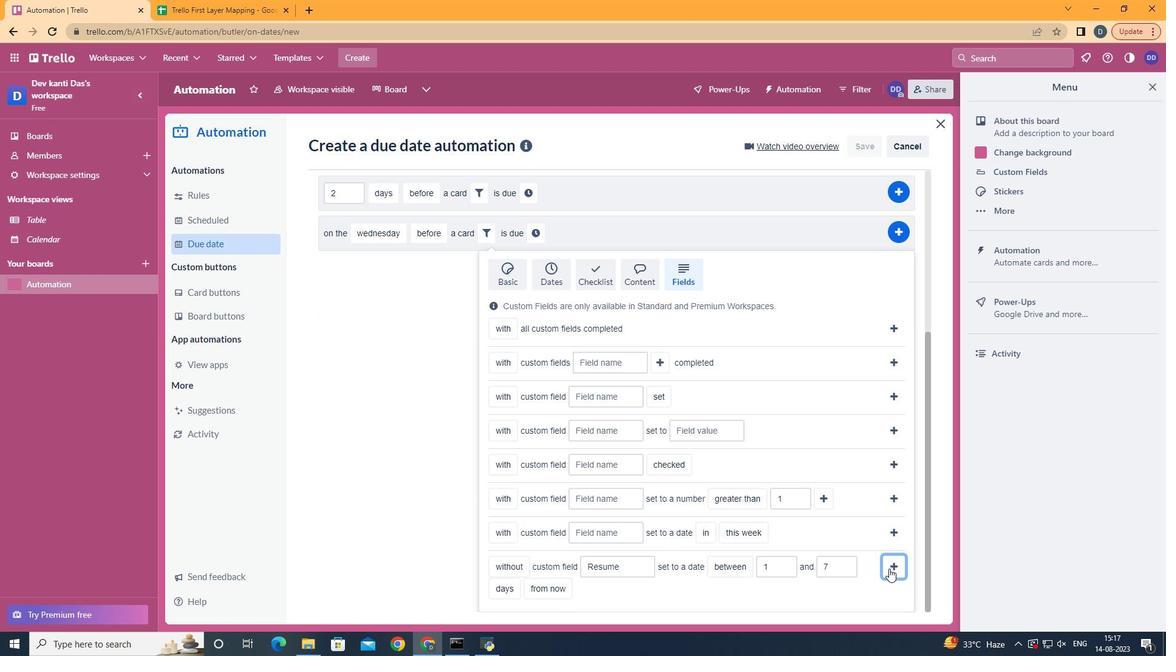 
Action: Mouse pressed left at (890, 569)
Screenshot: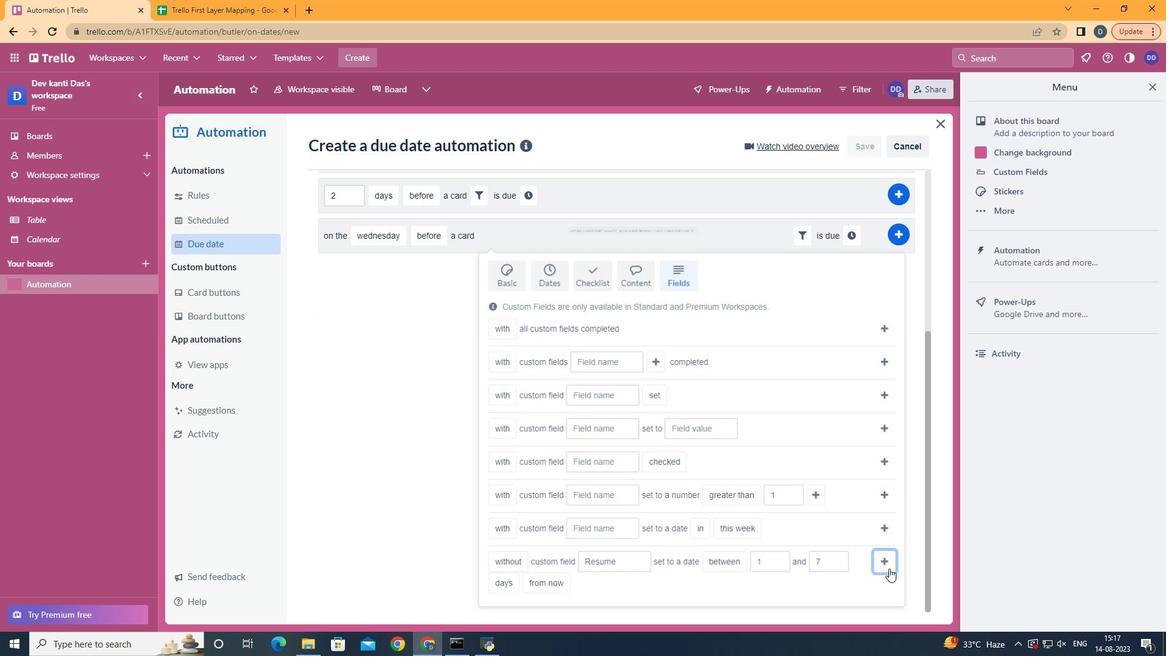 
Action: Mouse moved to (856, 484)
Screenshot: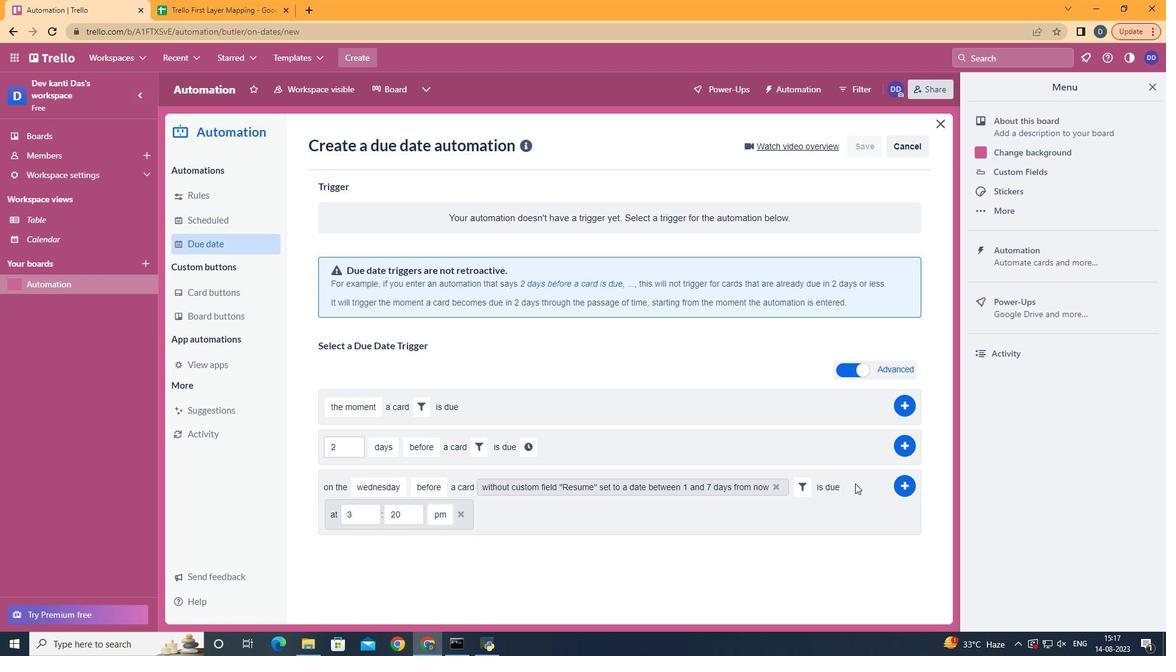 
Action: Mouse pressed left at (856, 484)
Screenshot: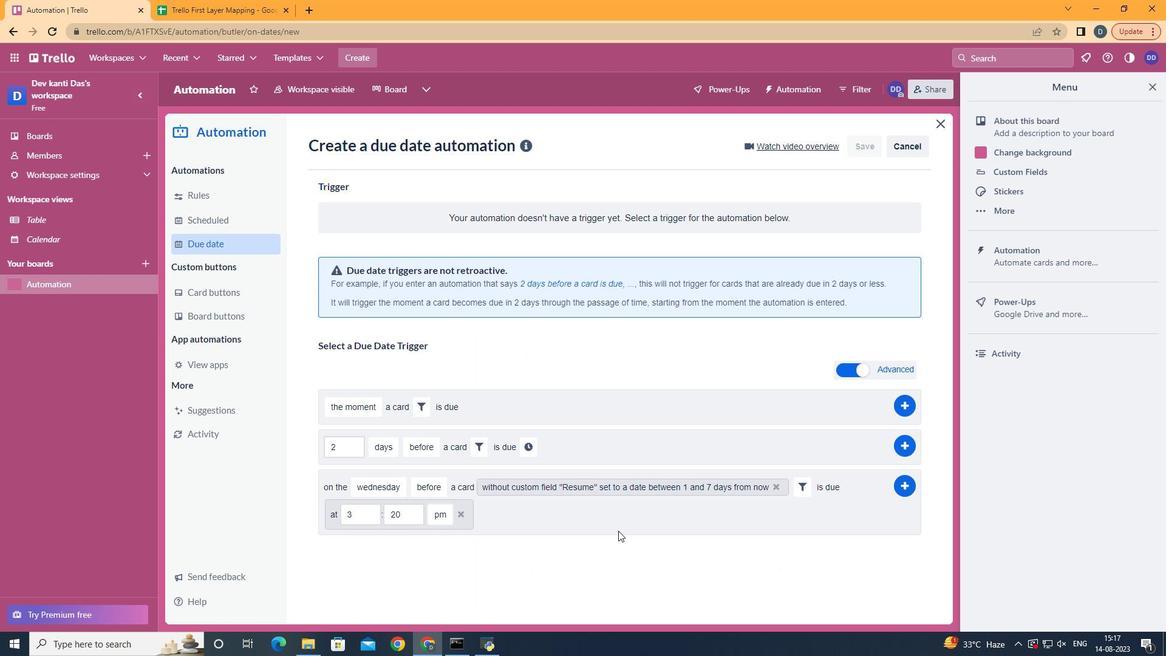 
Action: Mouse moved to (368, 515)
Screenshot: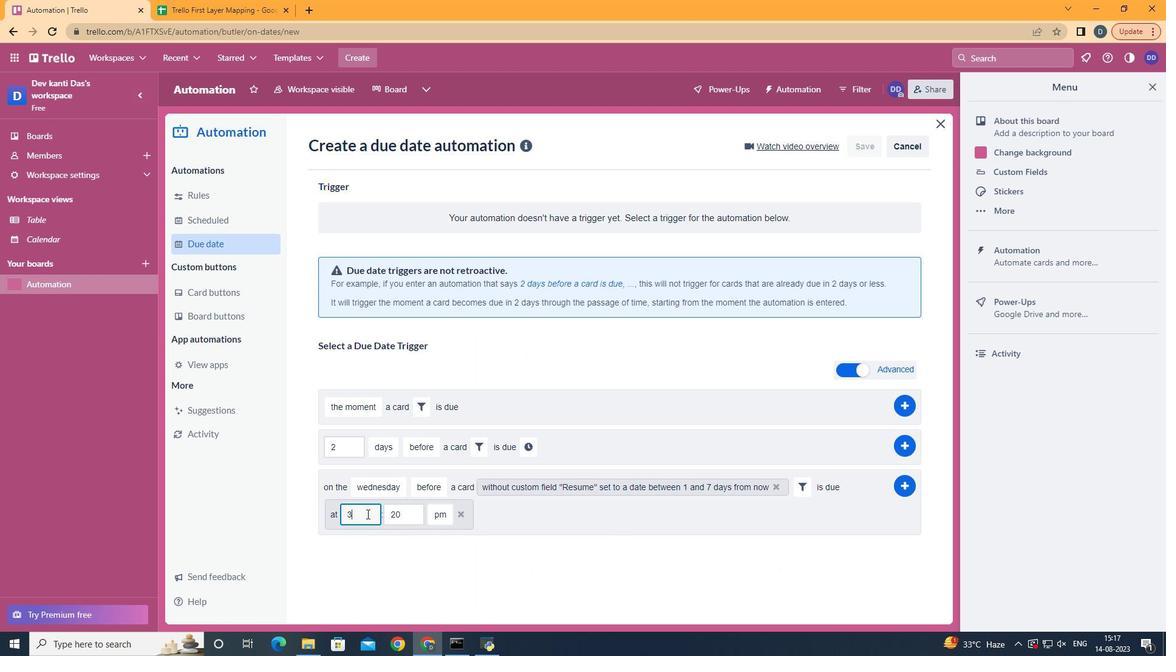 
Action: Mouse pressed left at (368, 515)
Screenshot: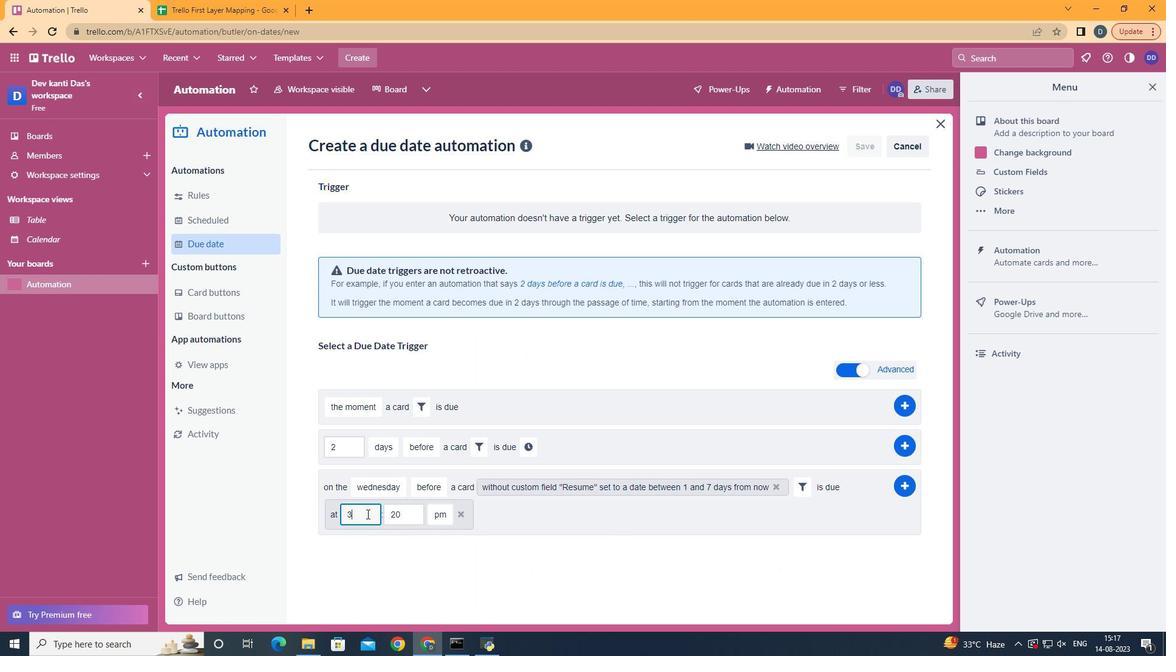 
Action: Key pressed <Key.backspace>11
Screenshot: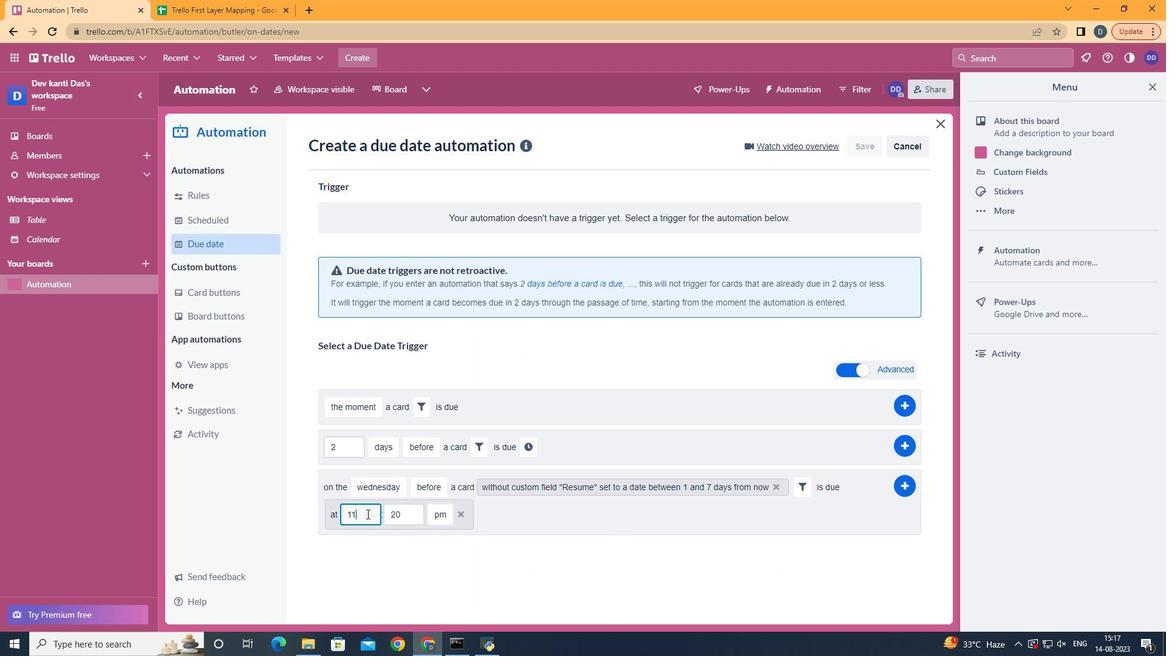 
Action: Mouse moved to (403, 524)
Screenshot: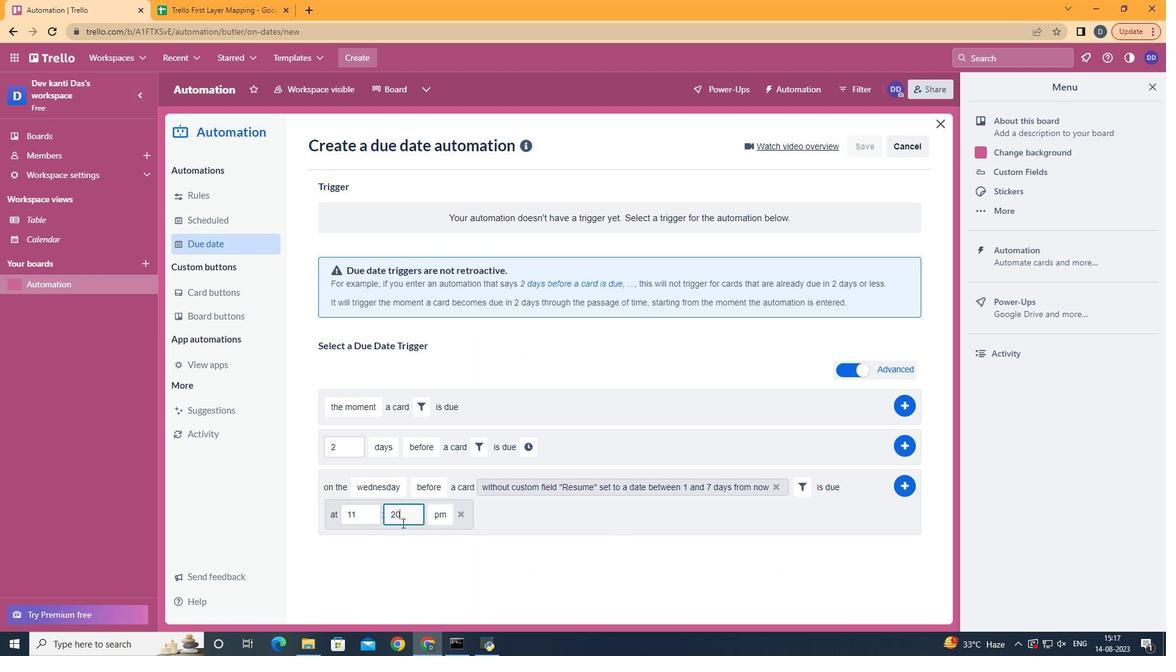 
Action: Mouse pressed left at (403, 524)
Screenshot: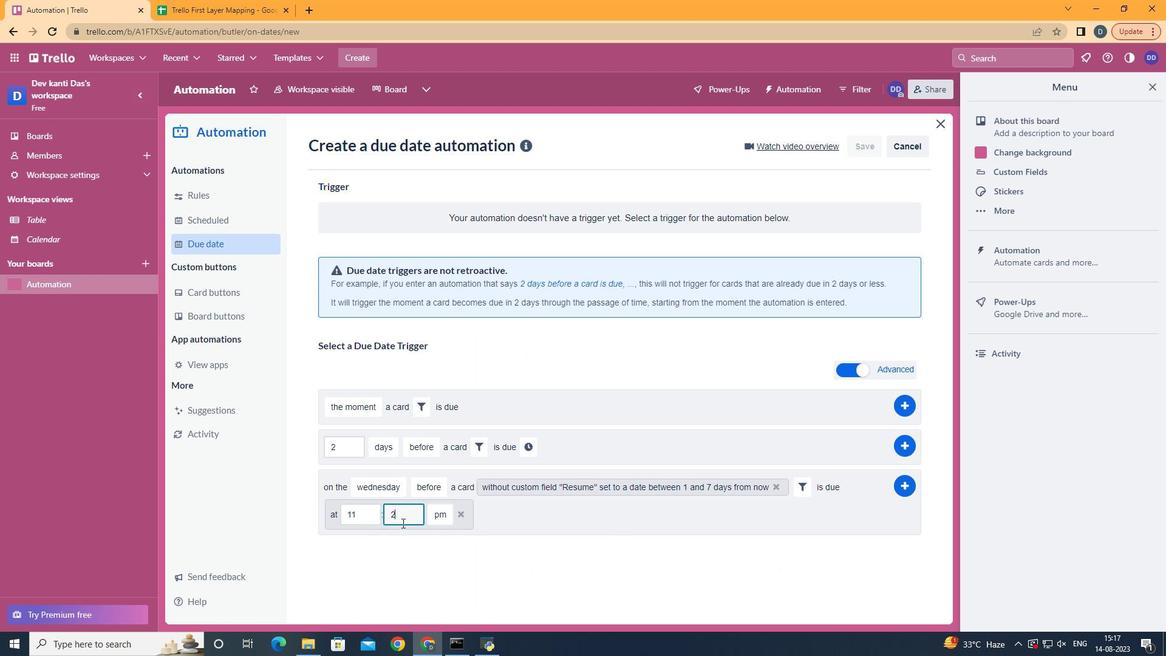 
Action: Key pressed <Key.backspace><Key.backspace>00
Screenshot: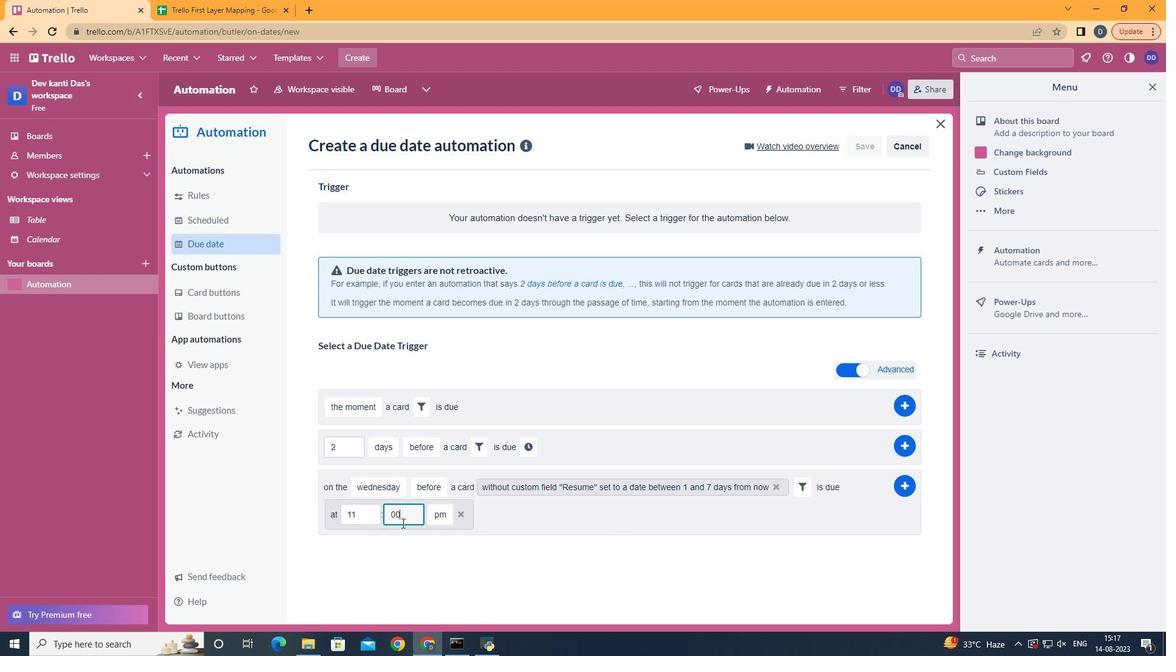 
Action: Mouse moved to (444, 536)
Screenshot: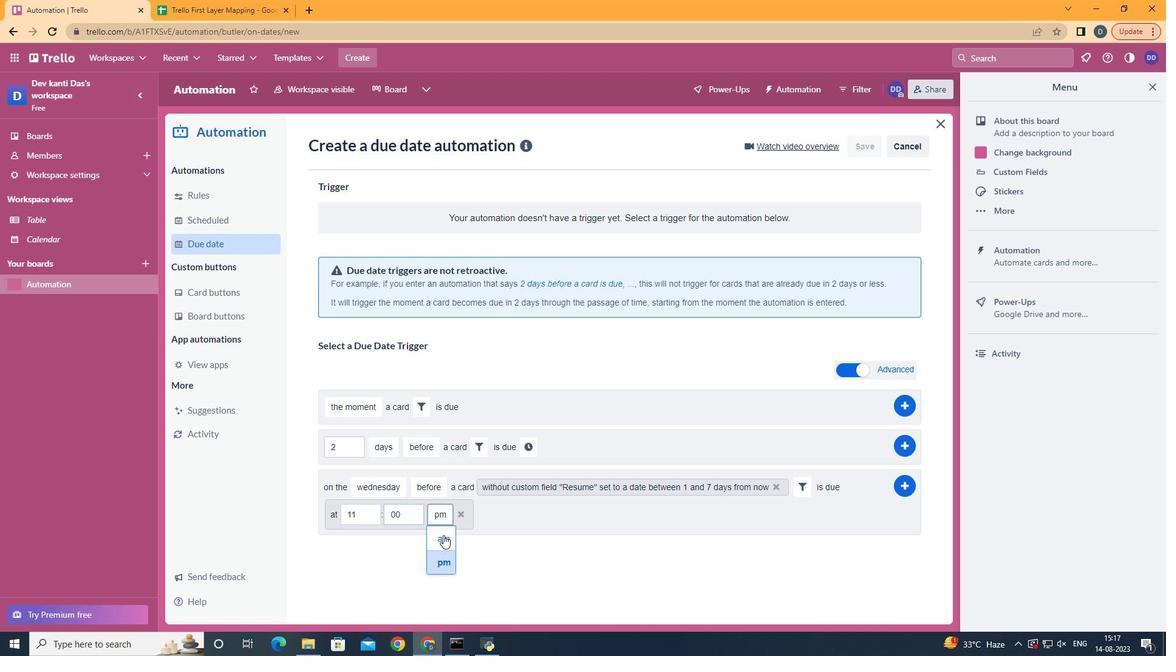 
Action: Mouse pressed left at (444, 536)
Screenshot: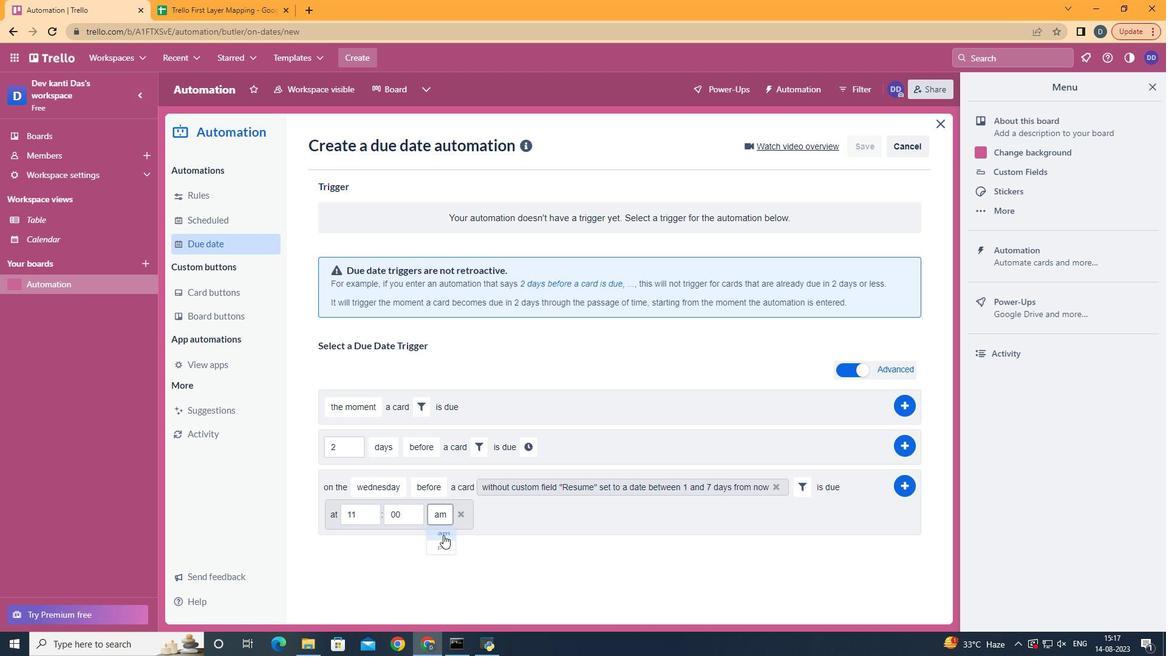 
Action: Mouse moved to (910, 487)
Screenshot: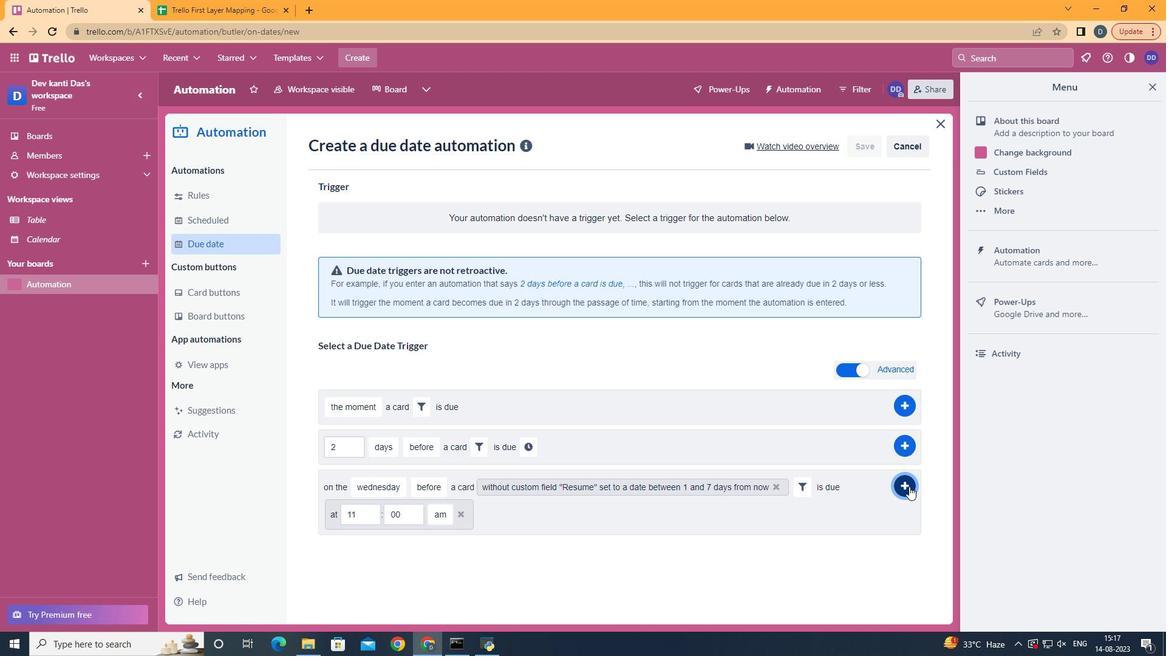 
Action: Mouse pressed left at (910, 487)
Screenshot: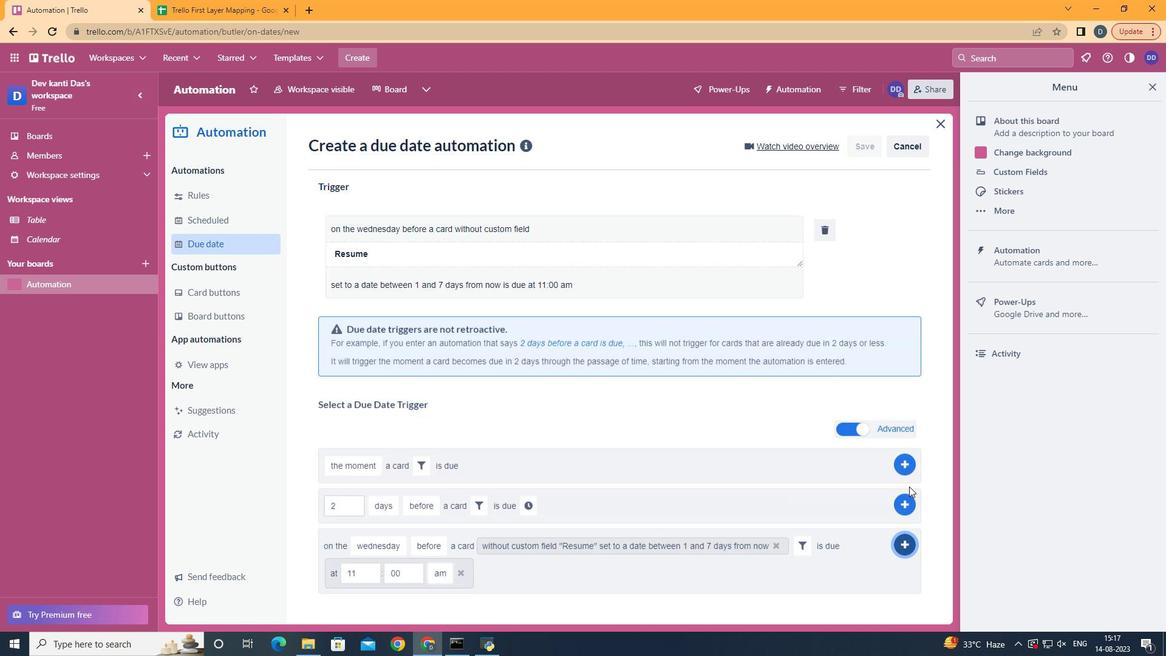 
